 Task: Look for space in Russellville, United States from 22nd June, 2023 to 30th June, 2023 for 2 adults in price range Rs.7000 to Rs.15000. Place can be entire place with 1  bedroom having 1 bed and 1 bathroom. Property type can be house, flat, guest house, hotel. Booking option can be shelf check-in. Required host language is English.
Action: Mouse moved to (494, 104)
Screenshot: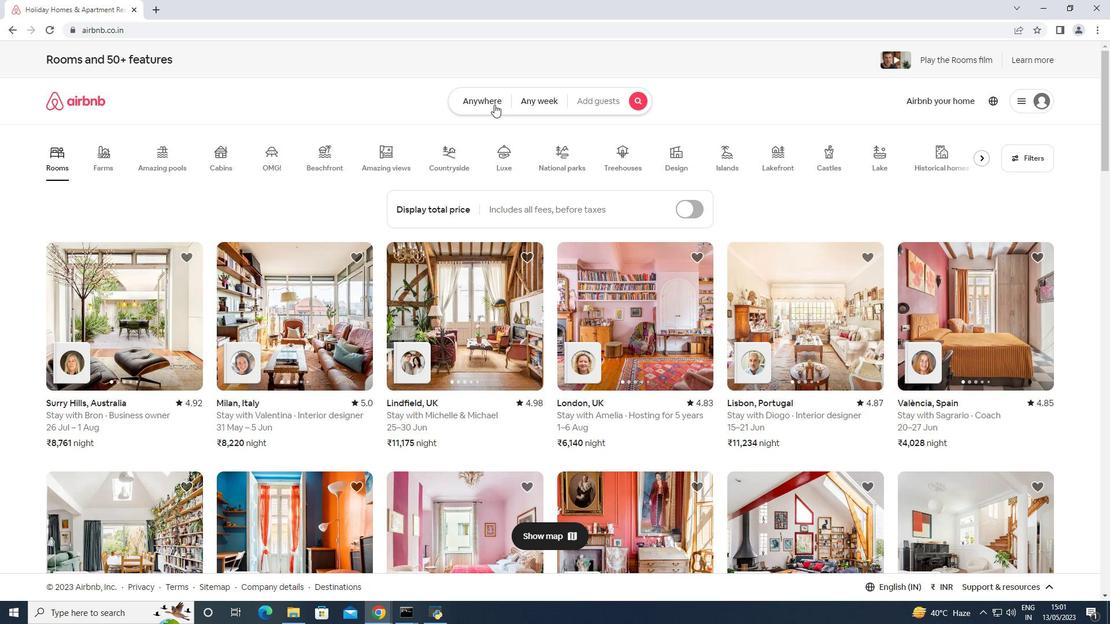 
Action: Mouse pressed left at (494, 104)
Screenshot: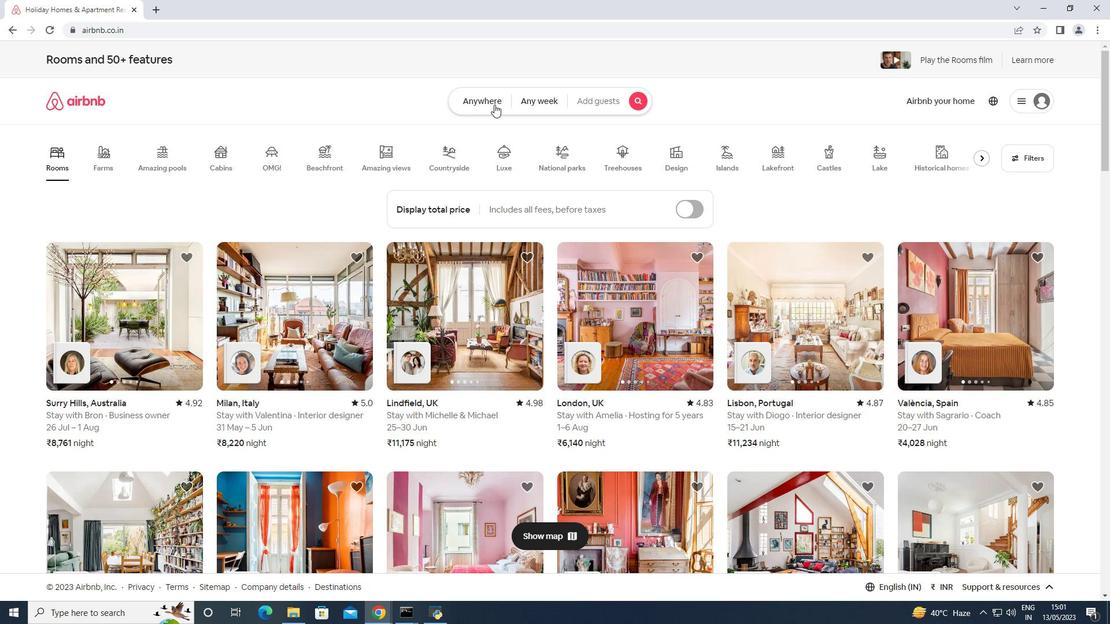 
Action: Mouse moved to (471, 141)
Screenshot: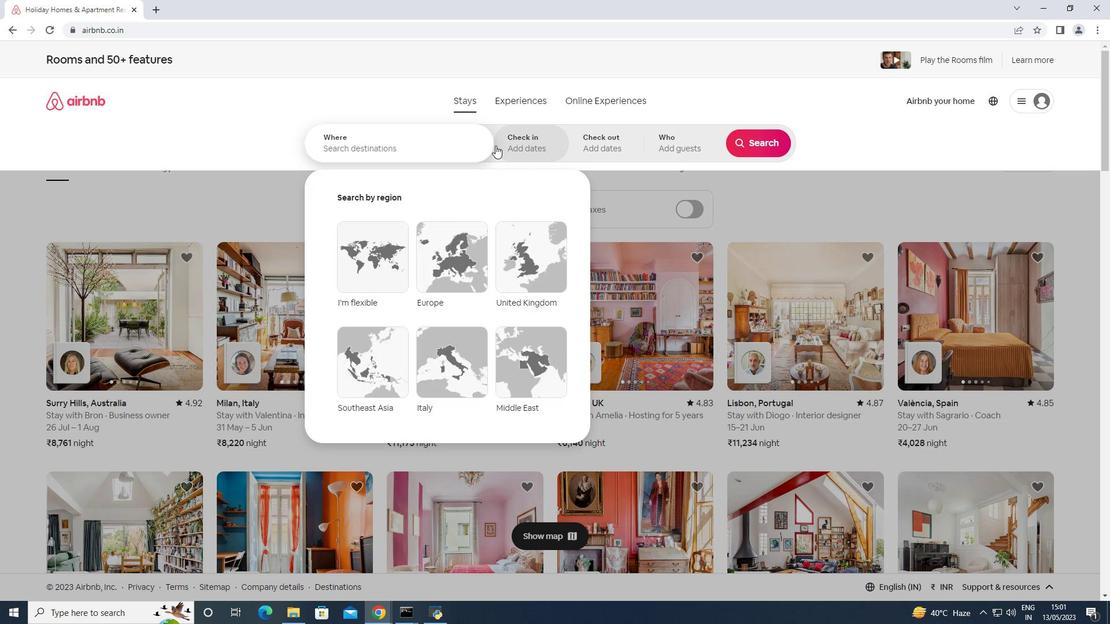 
Action: Mouse pressed left at (471, 141)
Screenshot: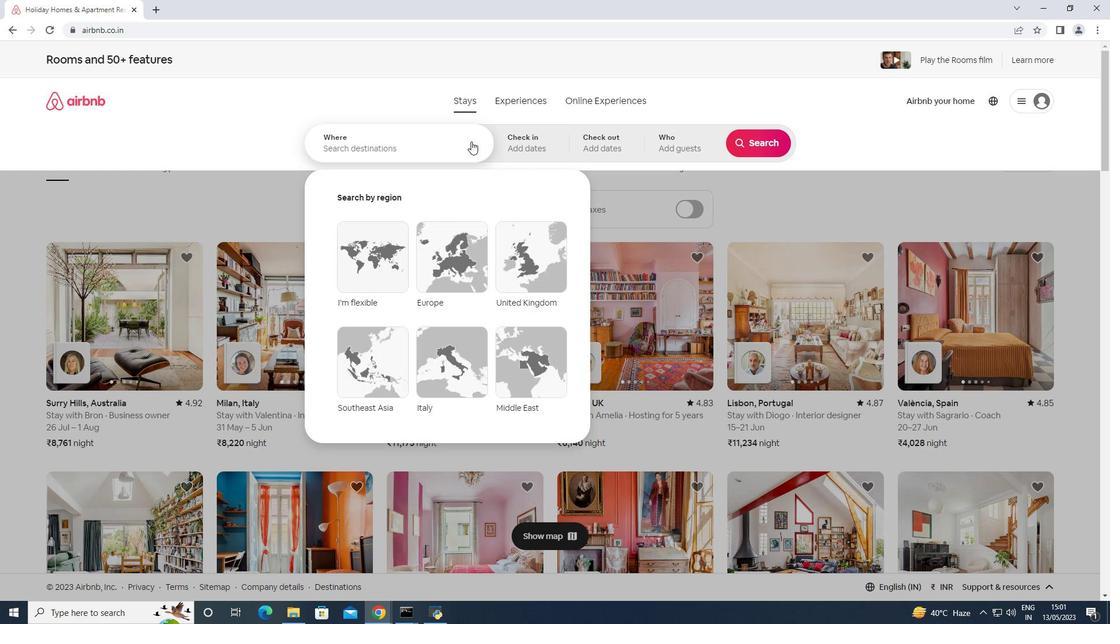 
Action: Key pressed <Key.shift><Key.shift><Key.shift><Key.shift><Key.shift><Key.shift><Key.shift><Key.shift><Key.shift><Key.shift><Key.shift><Key.shift><Key.shift><Key.shift><Key.shift><Key.shift><Key.shift><Key.shift><Key.shift><Key.shift><Key.shift><Key.shift><Key.shift><Key.shift><Key.shift>Russeellville,<Key.space><Key.shift>United<Key.space><Key.shift>States<Key.enter>
Screenshot: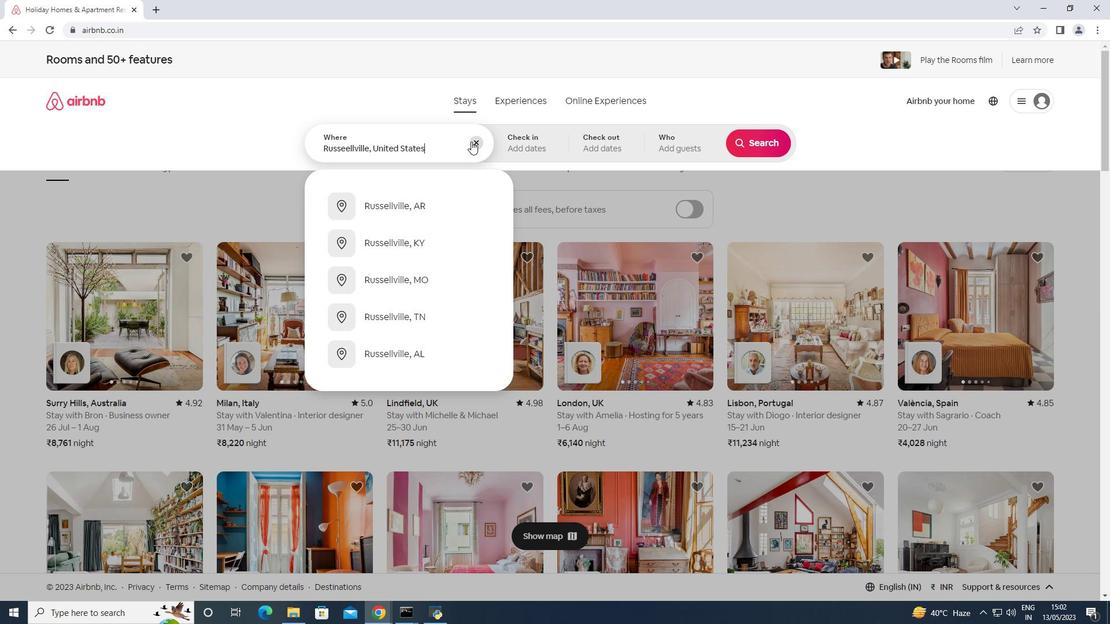 
Action: Mouse moved to (690, 373)
Screenshot: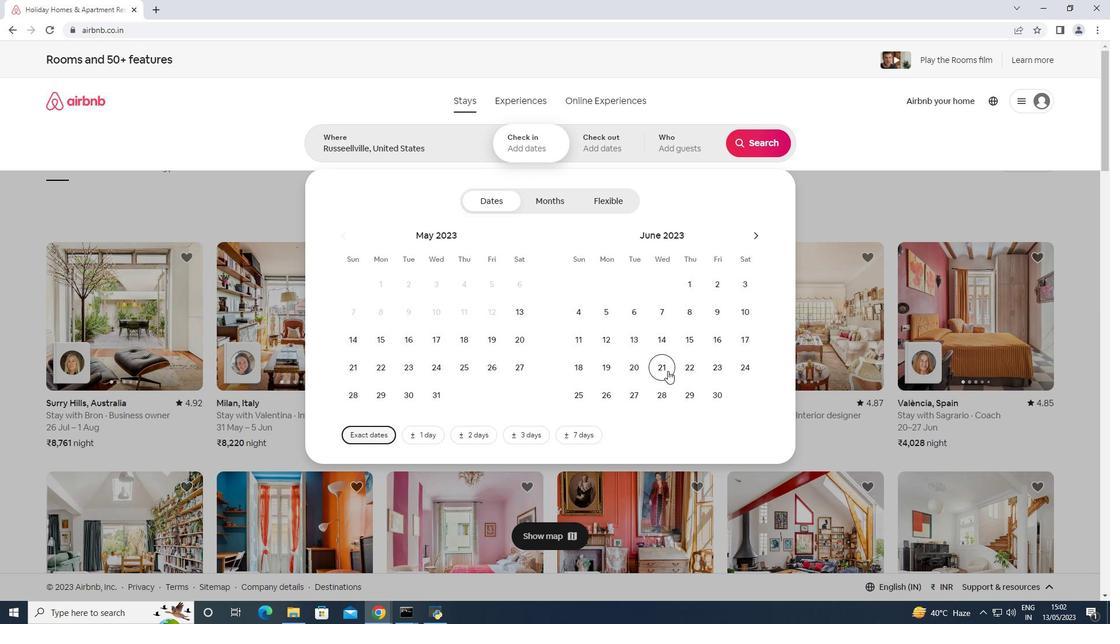 
Action: Mouse pressed left at (690, 373)
Screenshot: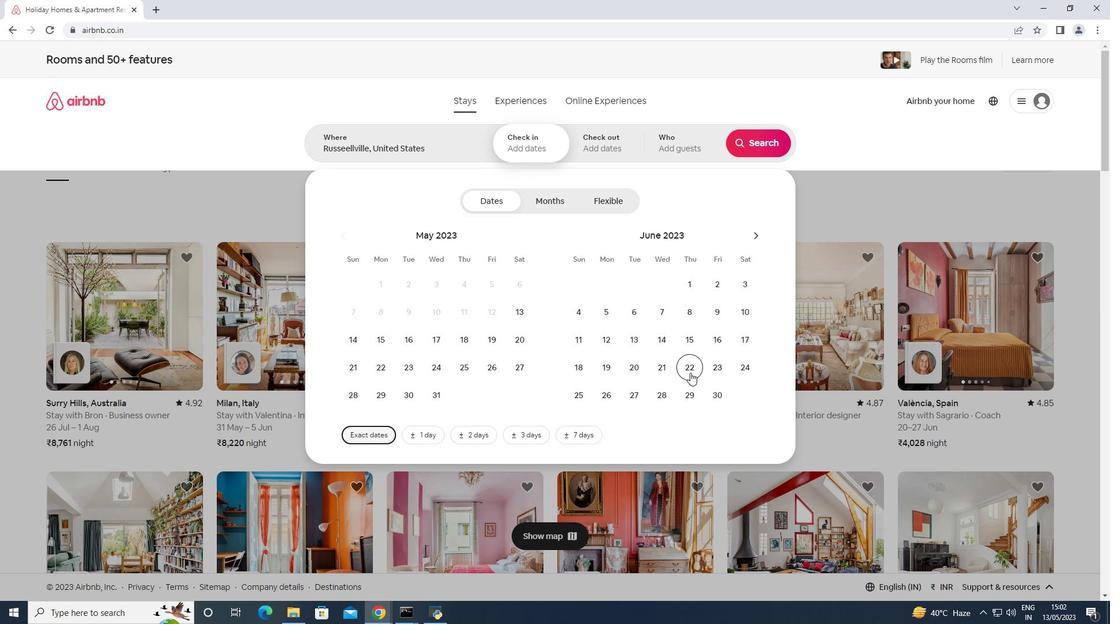 
Action: Mouse moved to (712, 390)
Screenshot: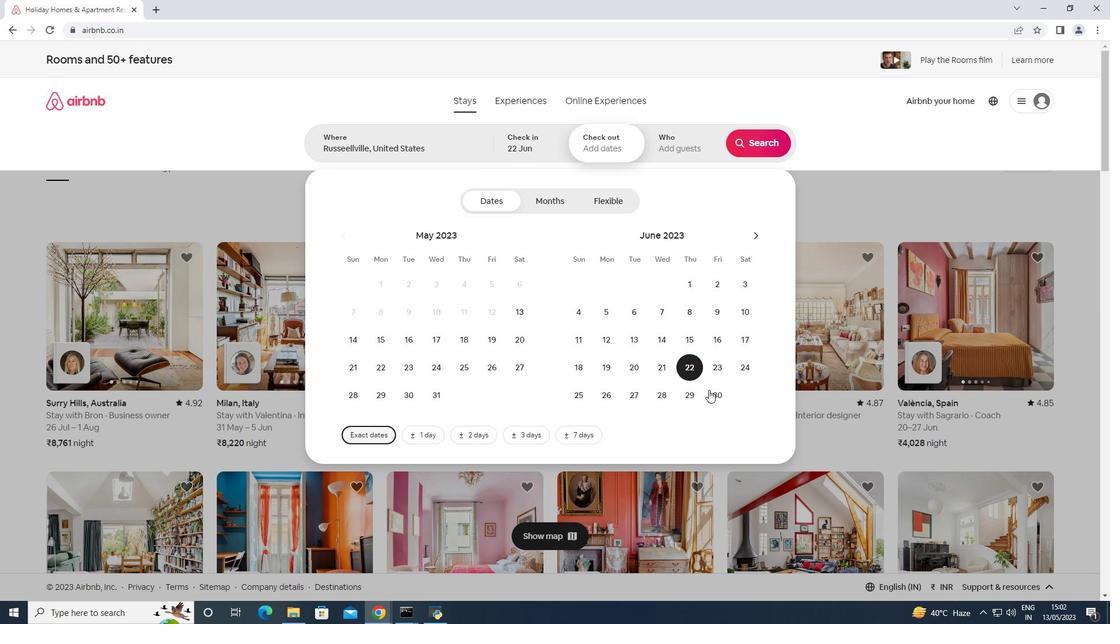 
Action: Mouse pressed left at (712, 390)
Screenshot: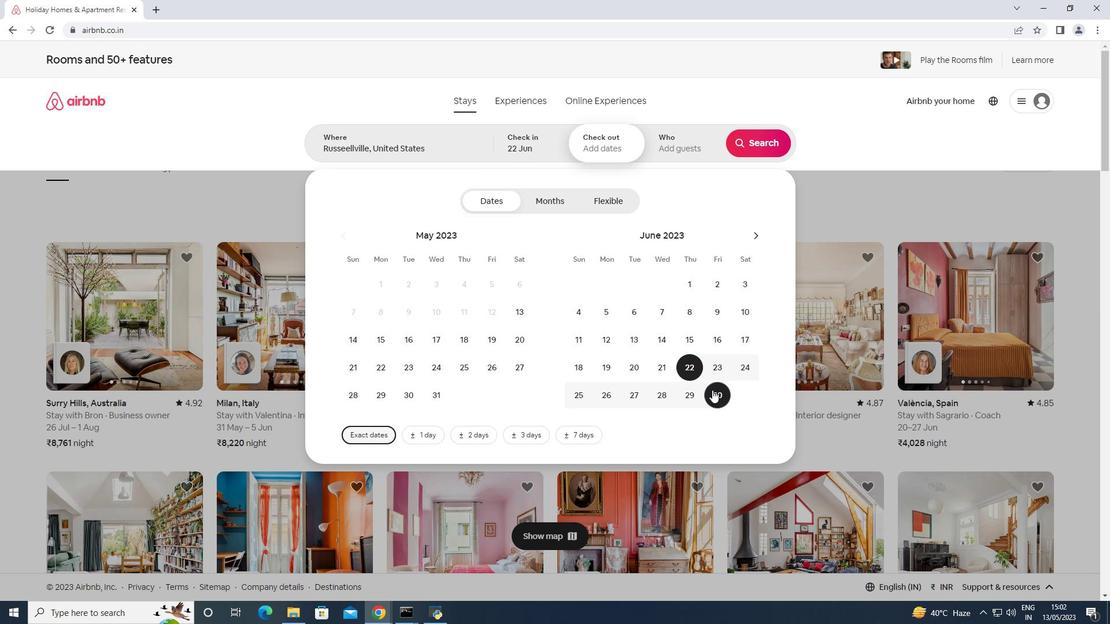 
Action: Mouse moved to (689, 148)
Screenshot: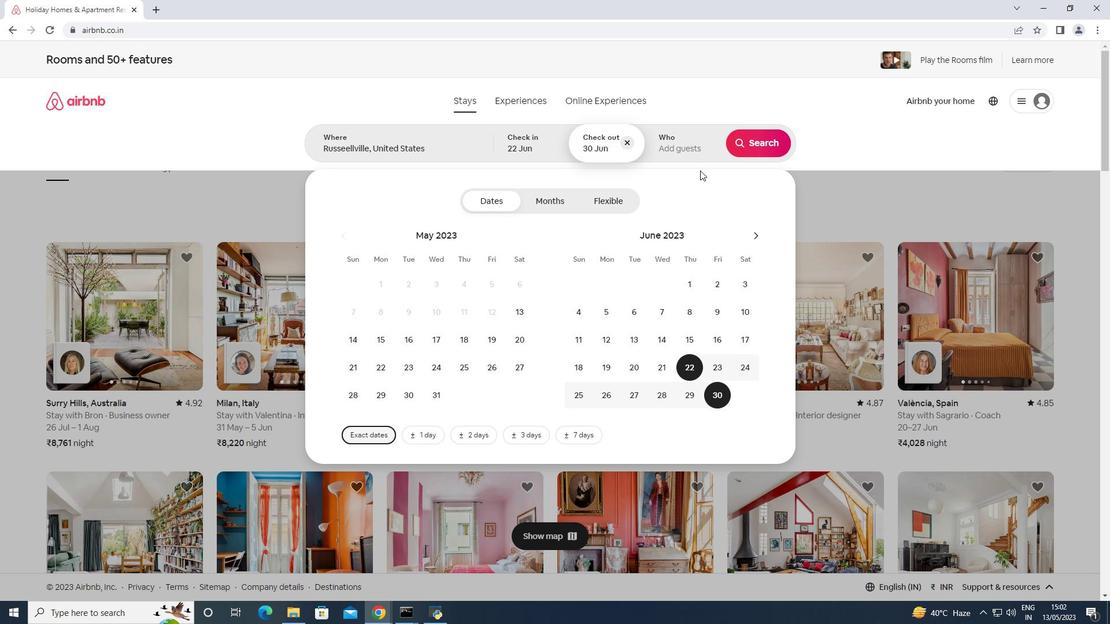 
Action: Mouse pressed left at (689, 148)
Screenshot: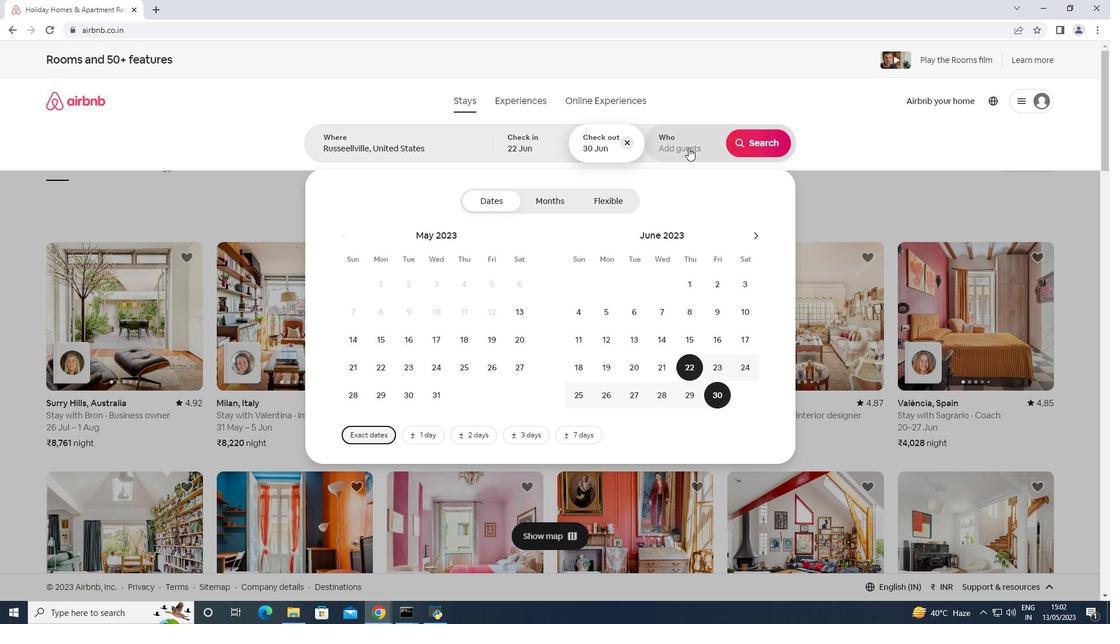 
Action: Mouse moved to (759, 211)
Screenshot: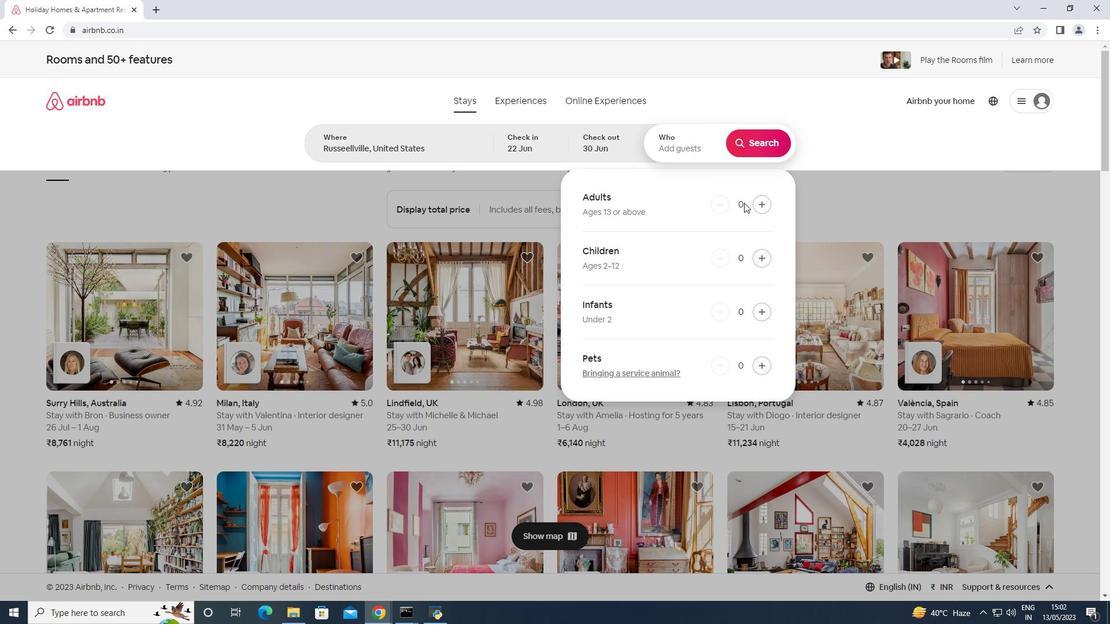 
Action: Mouse pressed left at (759, 211)
Screenshot: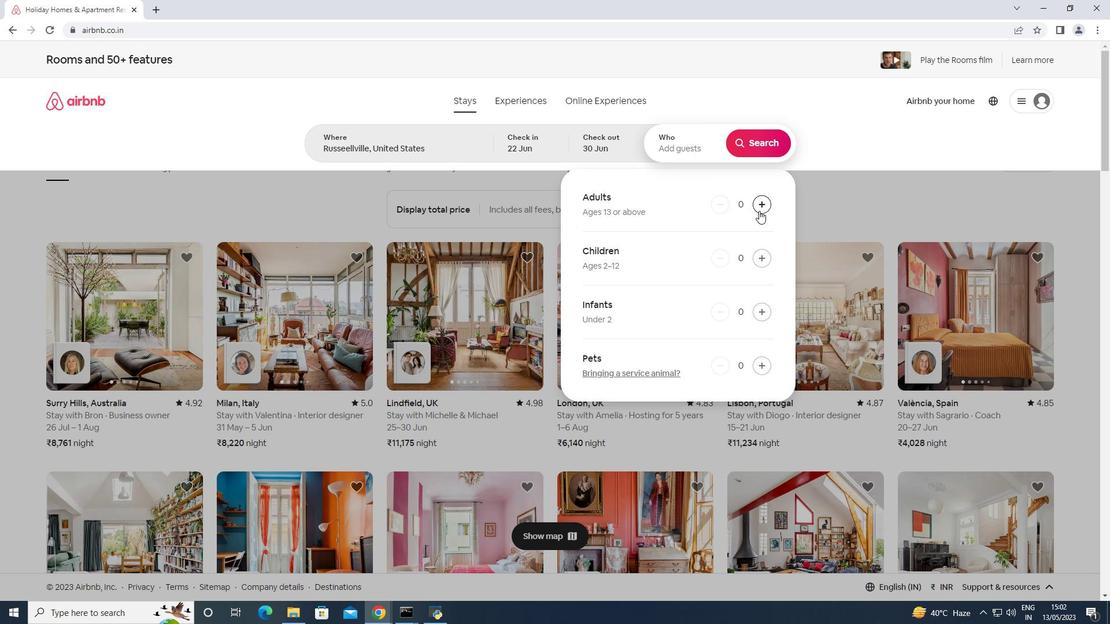 
Action: Mouse pressed left at (759, 211)
Screenshot: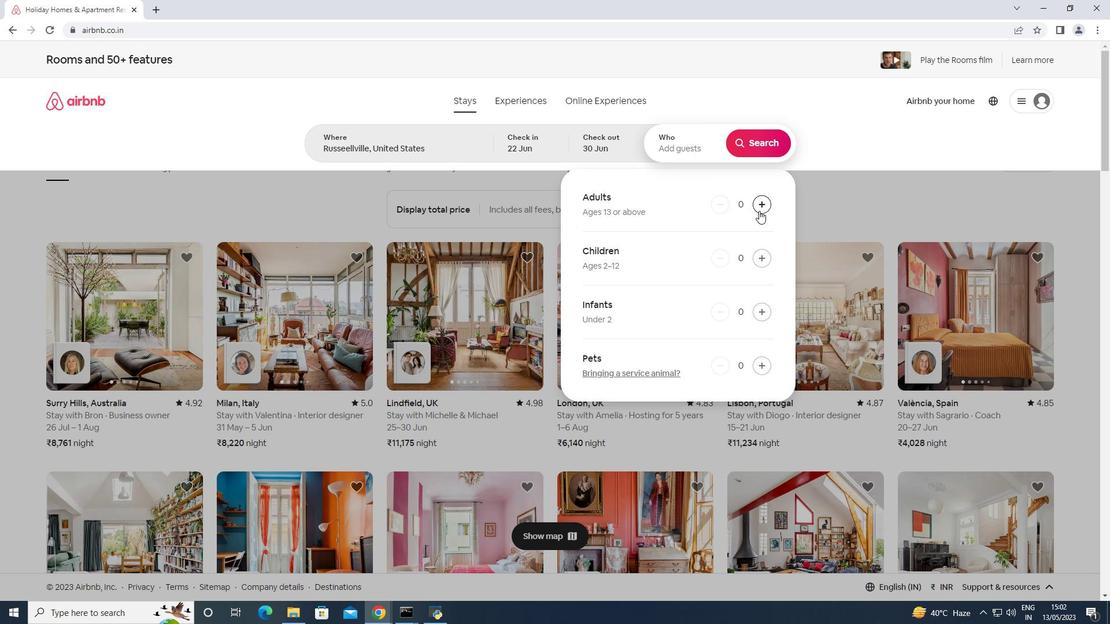
Action: Mouse moved to (768, 144)
Screenshot: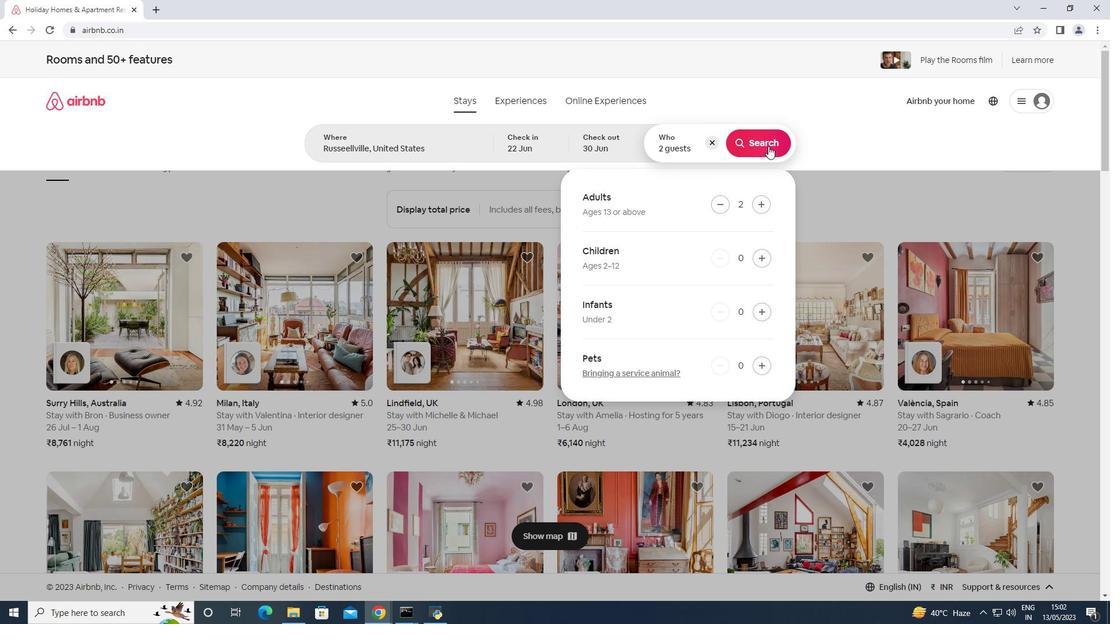 
Action: Mouse pressed left at (768, 144)
Screenshot: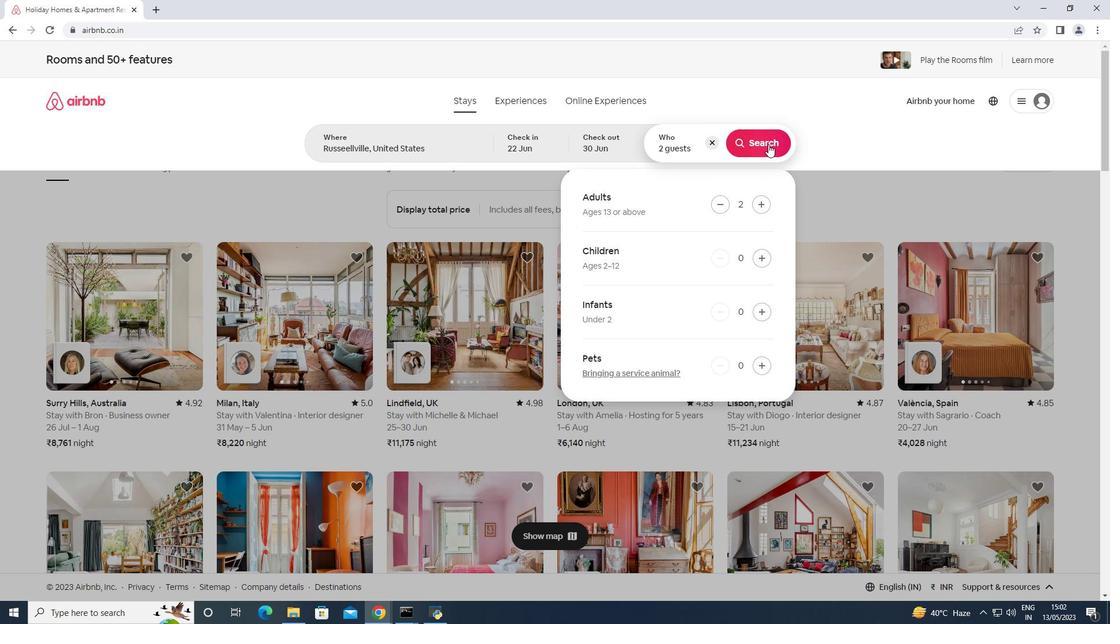 
Action: Mouse moved to (1050, 105)
Screenshot: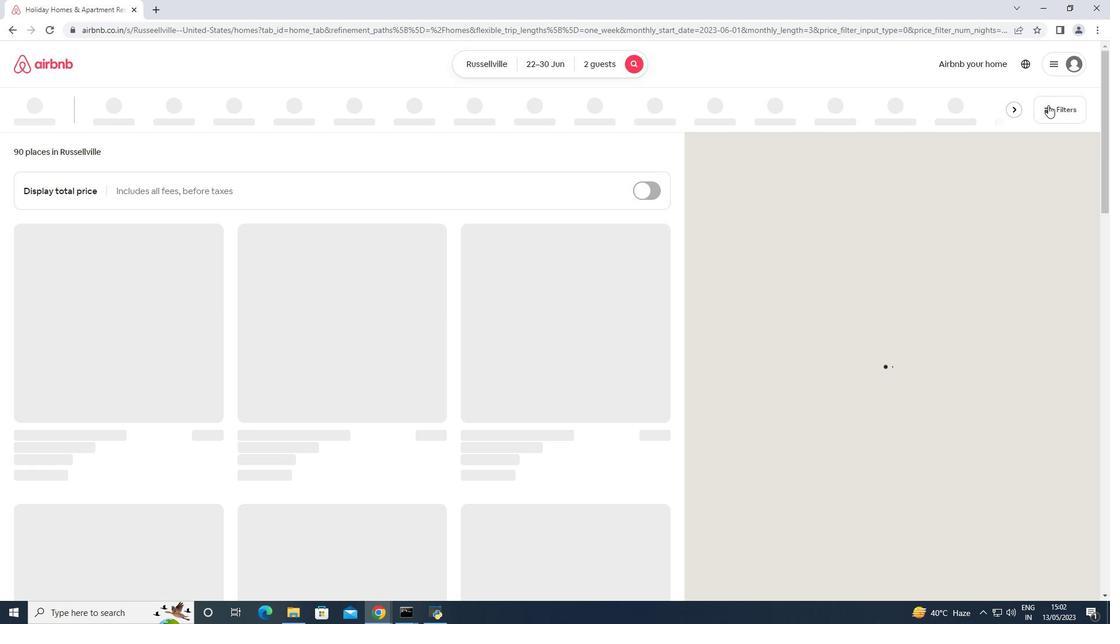 
Action: Mouse pressed left at (1050, 105)
Screenshot: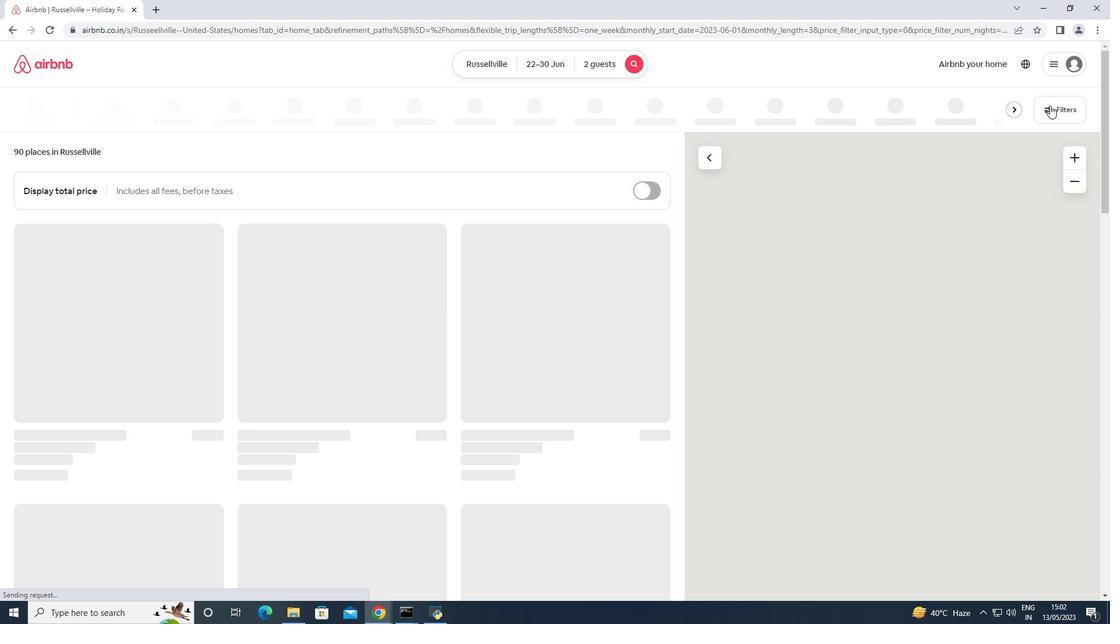 
Action: Mouse moved to (492, 381)
Screenshot: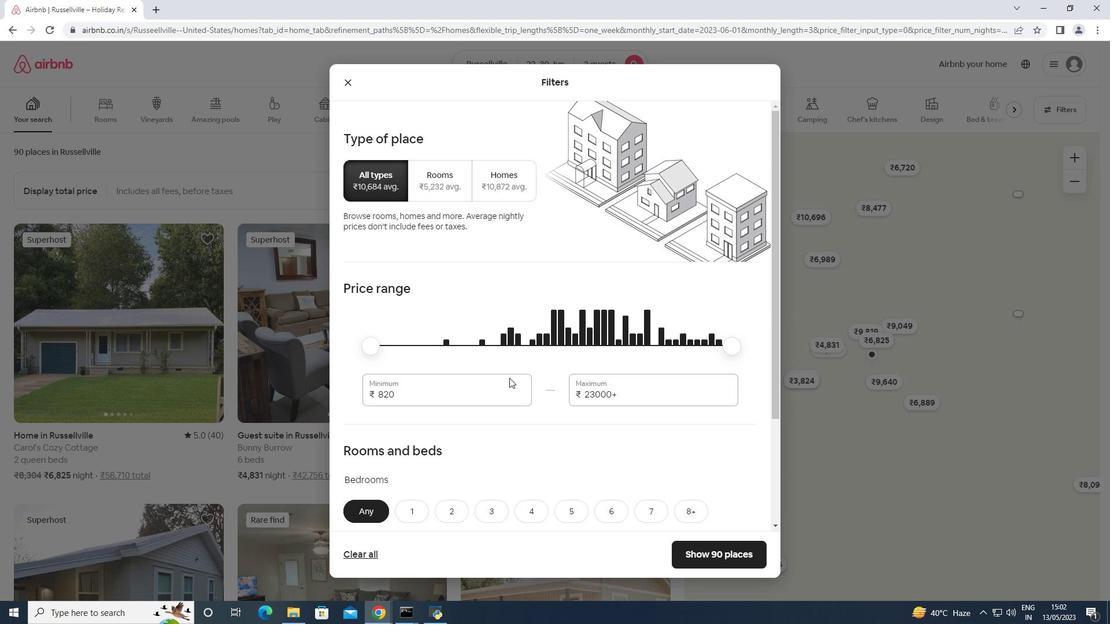 
Action: Mouse pressed left at (492, 381)
Screenshot: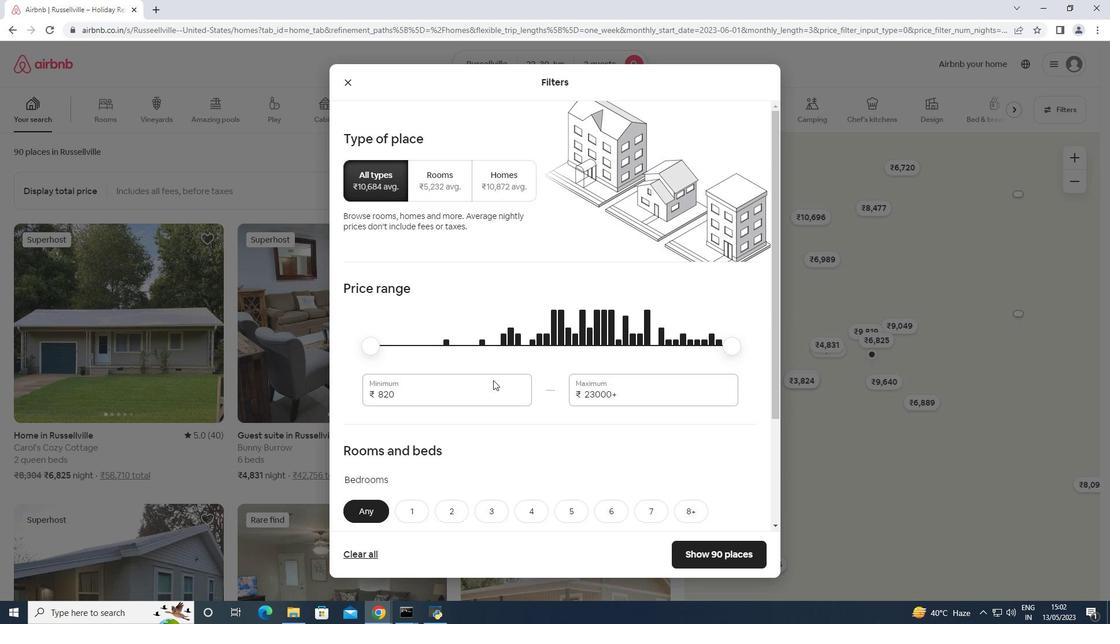
Action: Mouse moved to (491, 382)
Screenshot: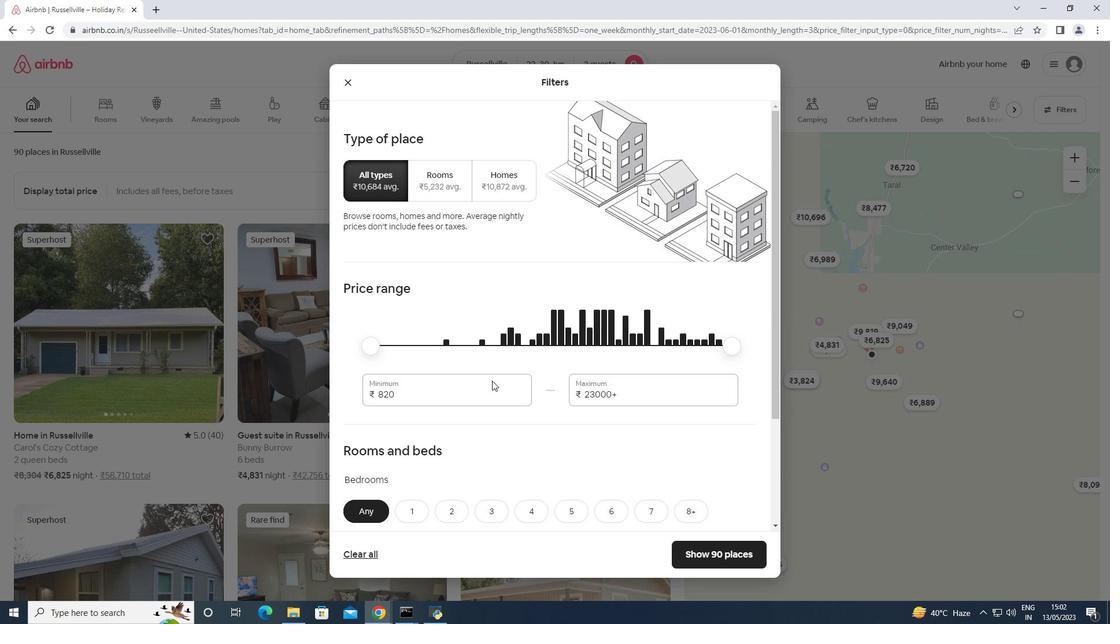 
Action: Mouse pressed left at (491, 382)
Screenshot: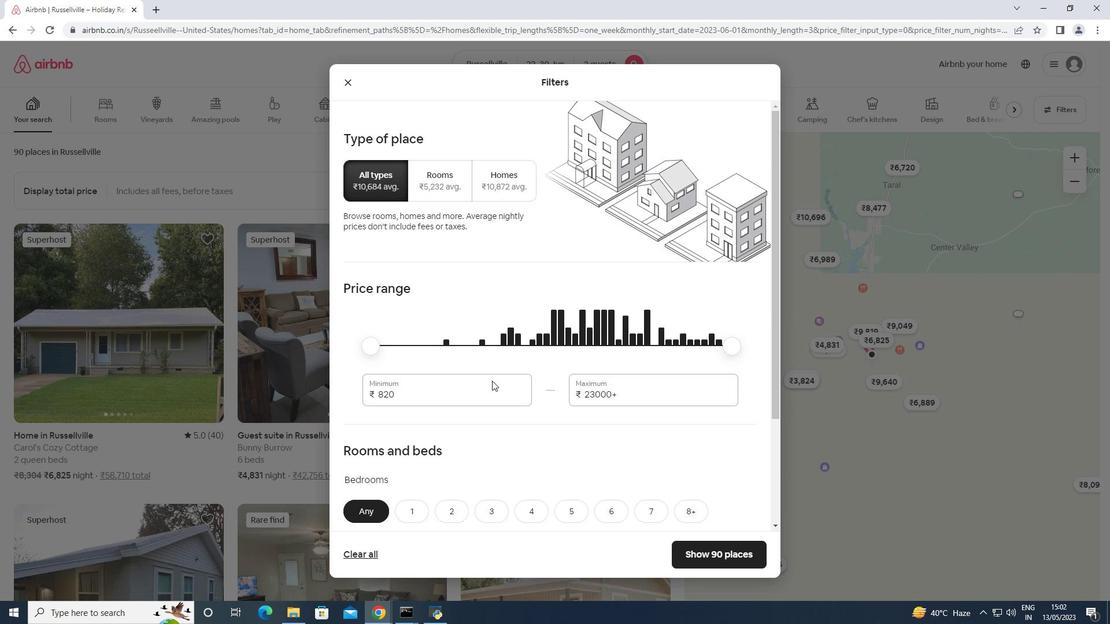 
Action: Mouse moved to (491, 382)
Screenshot: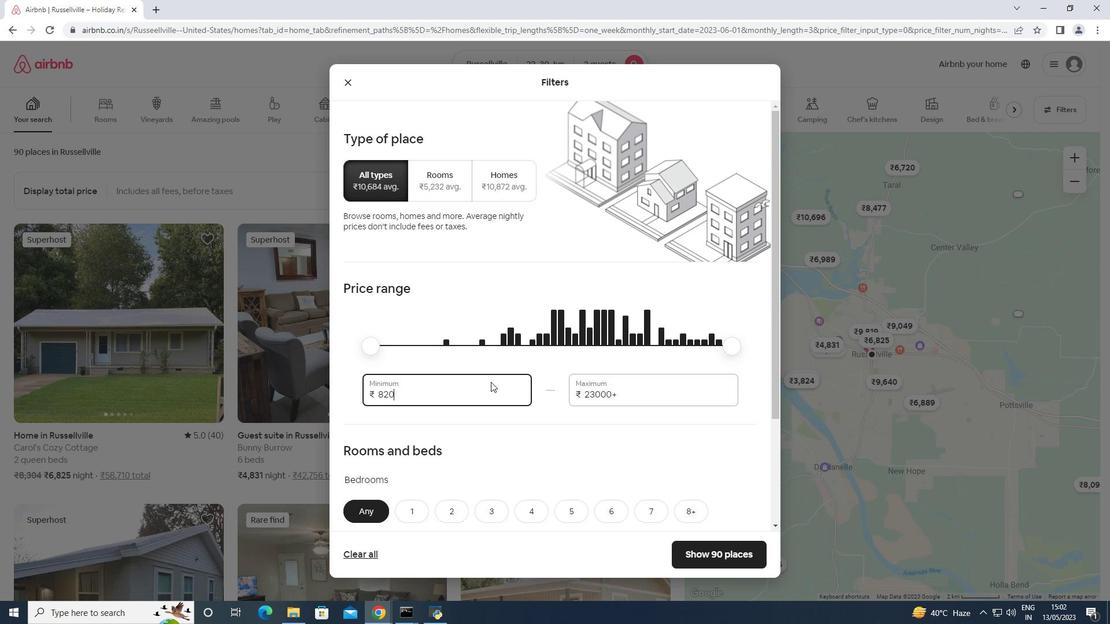 
Action: Key pressed <Key.backspace><Key.backspace><Key.backspace>7000<Key.tab>150000<Key.backspace>
Screenshot: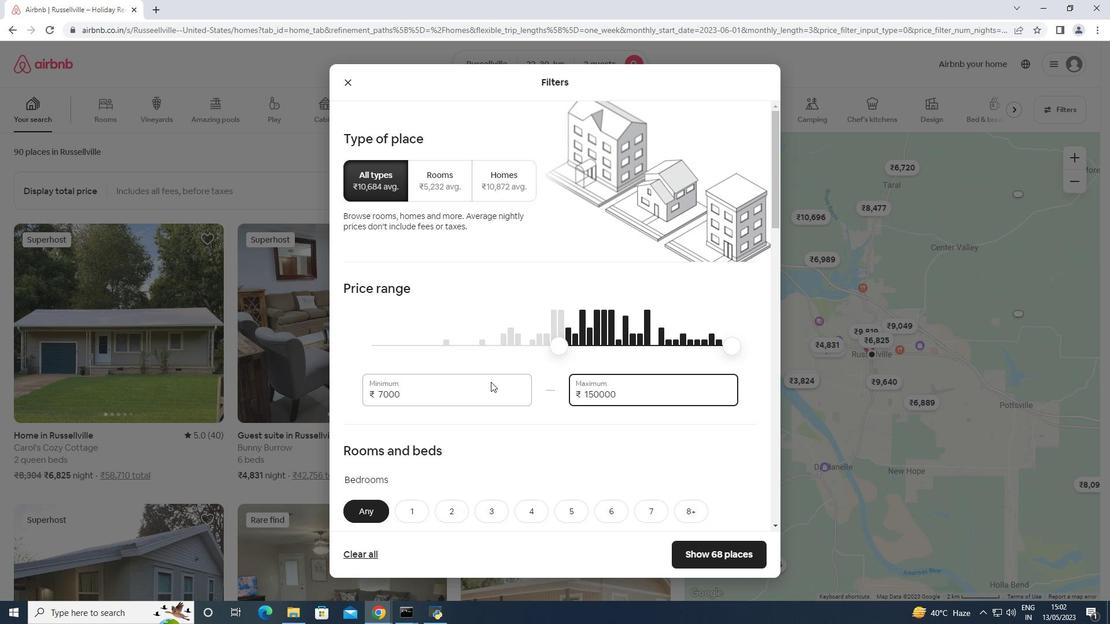 
Action: Mouse scrolled (491, 381) with delta (0, 0)
Screenshot: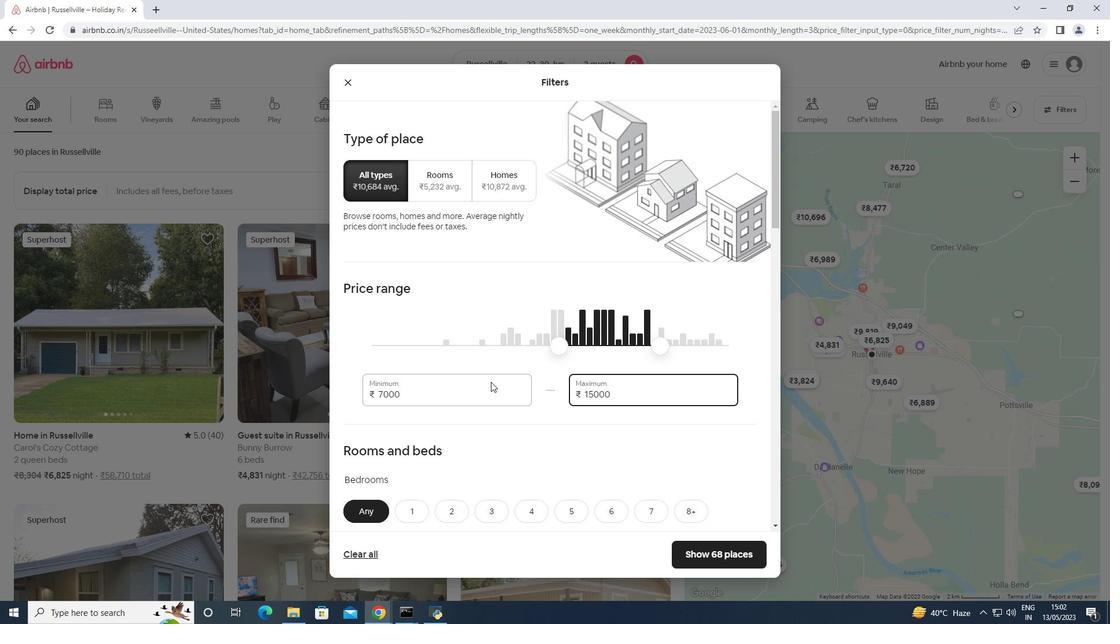 
Action: Mouse scrolled (491, 381) with delta (0, 0)
Screenshot: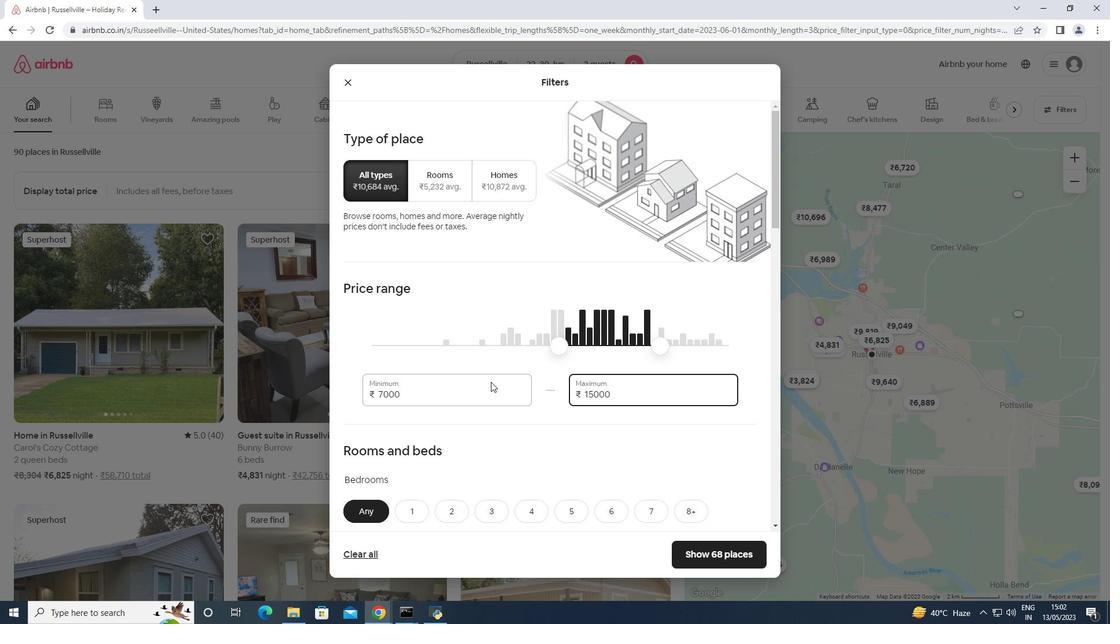 
Action: Mouse scrolled (491, 381) with delta (0, 0)
Screenshot: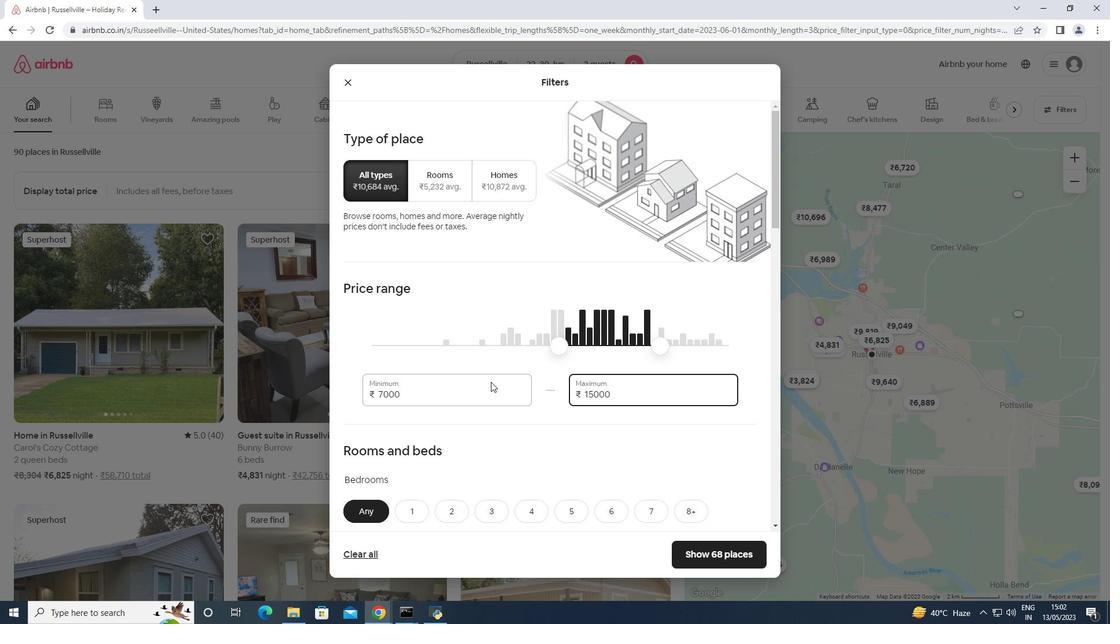 
Action: Mouse moved to (414, 337)
Screenshot: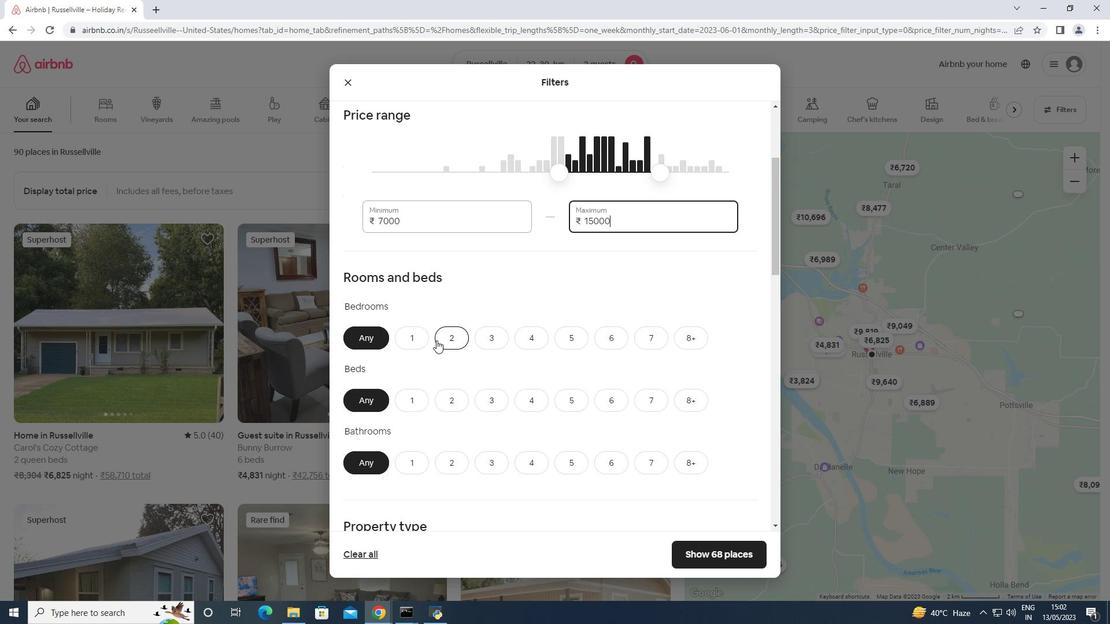 
Action: Mouse pressed left at (414, 337)
Screenshot: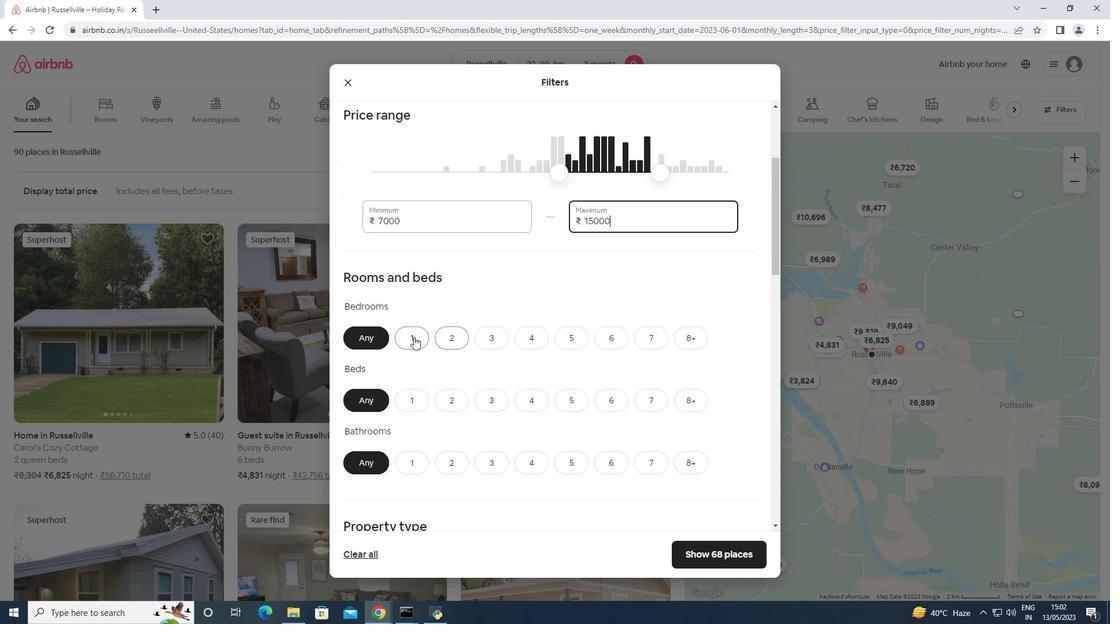 
Action: Mouse moved to (409, 406)
Screenshot: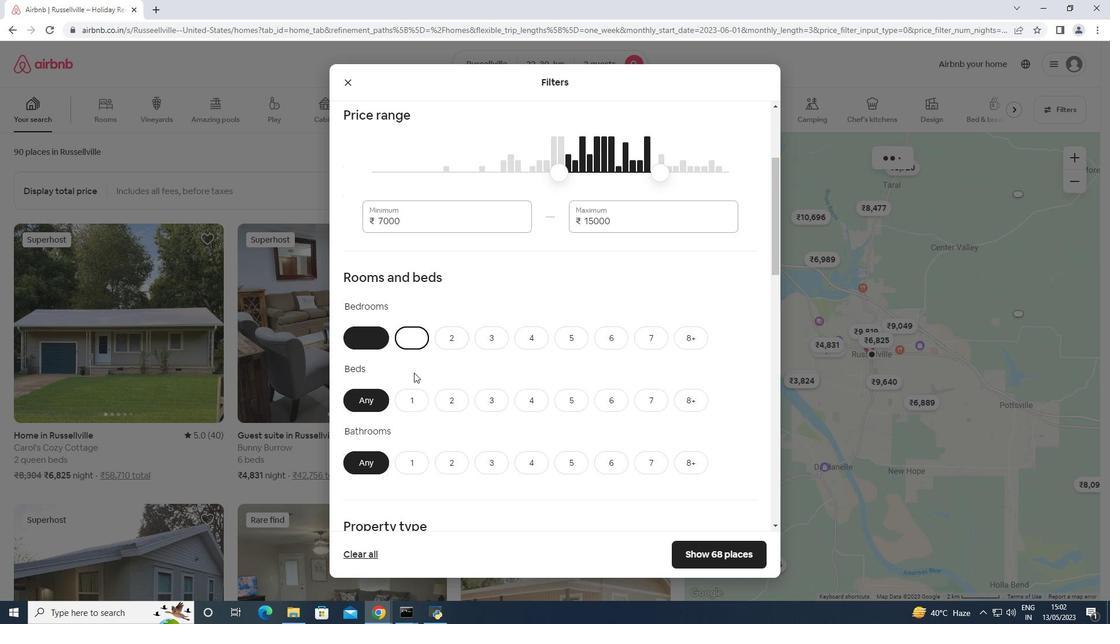 
Action: Mouse pressed left at (409, 406)
Screenshot: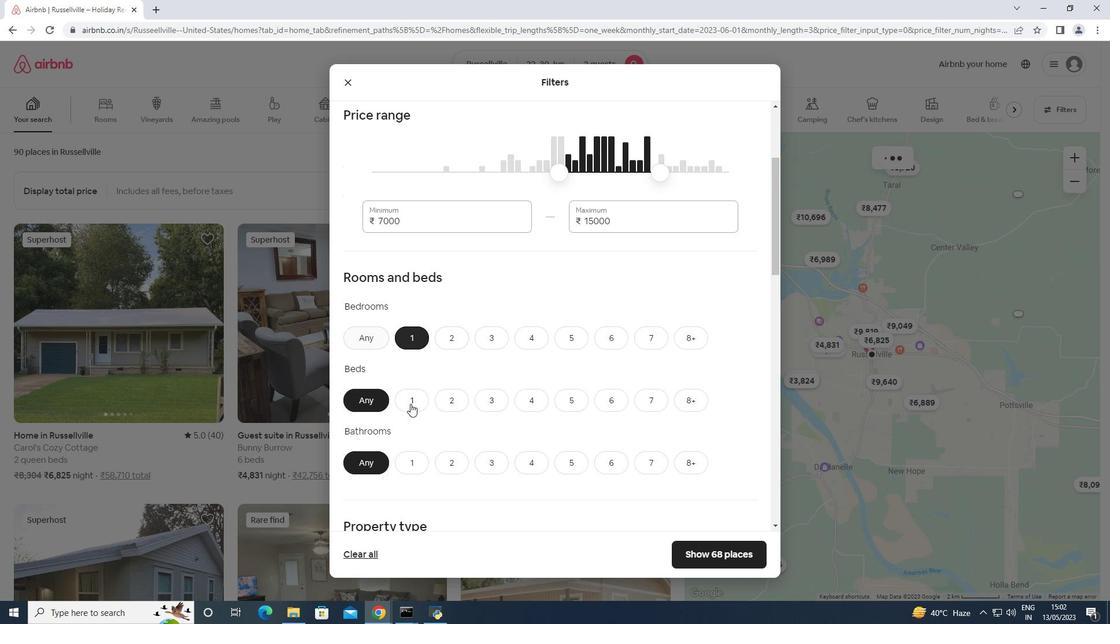 
Action: Mouse moved to (413, 465)
Screenshot: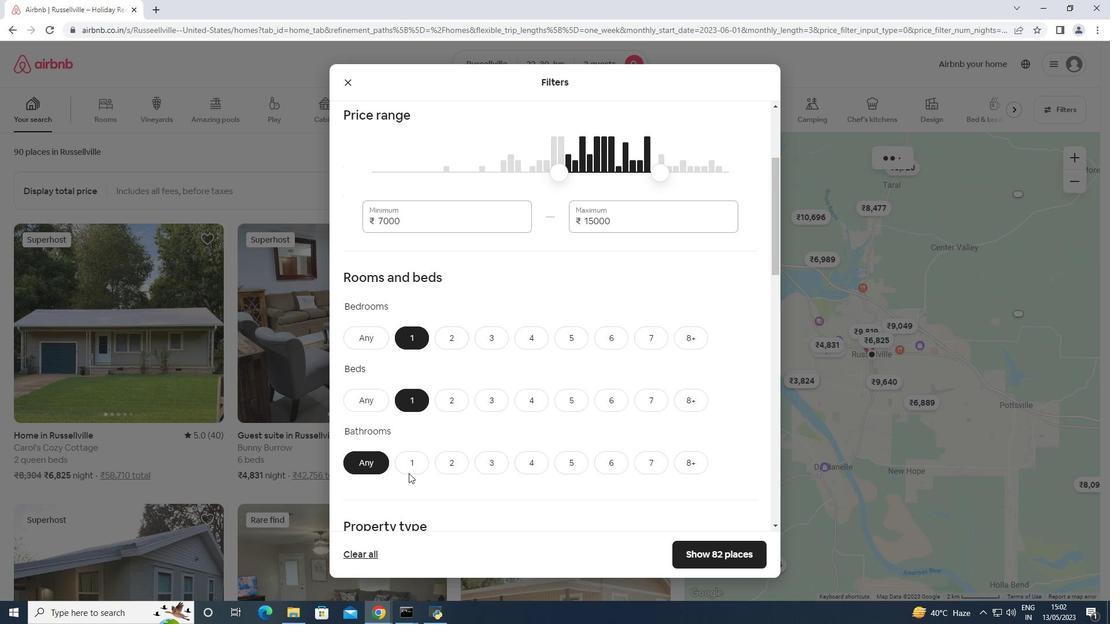 
Action: Mouse pressed left at (413, 465)
Screenshot: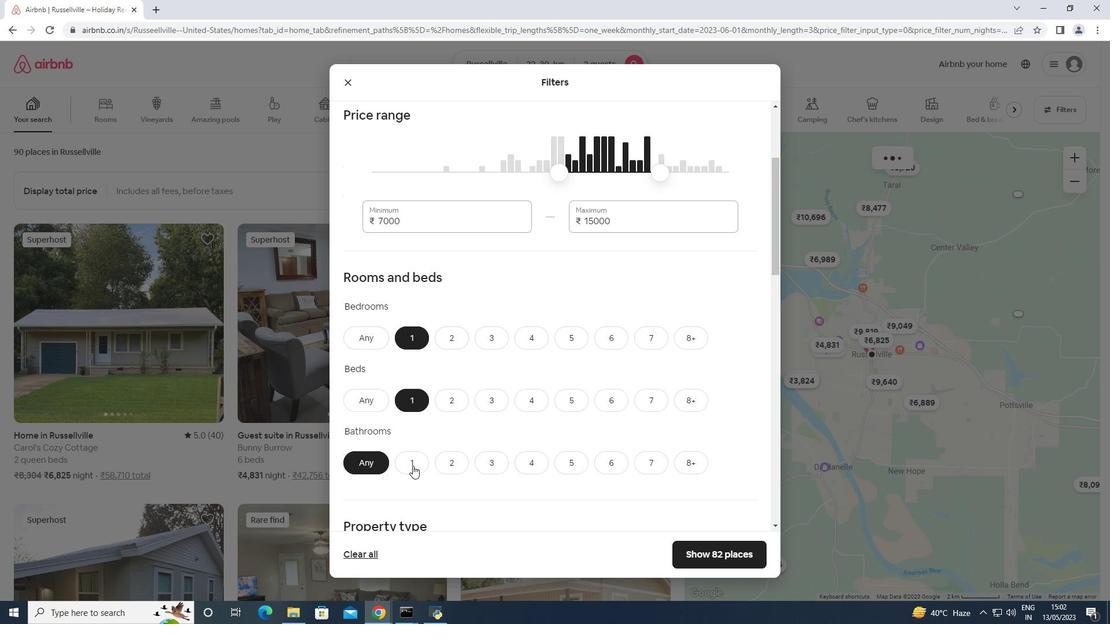 
Action: Mouse moved to (416, 455)
Screenshot: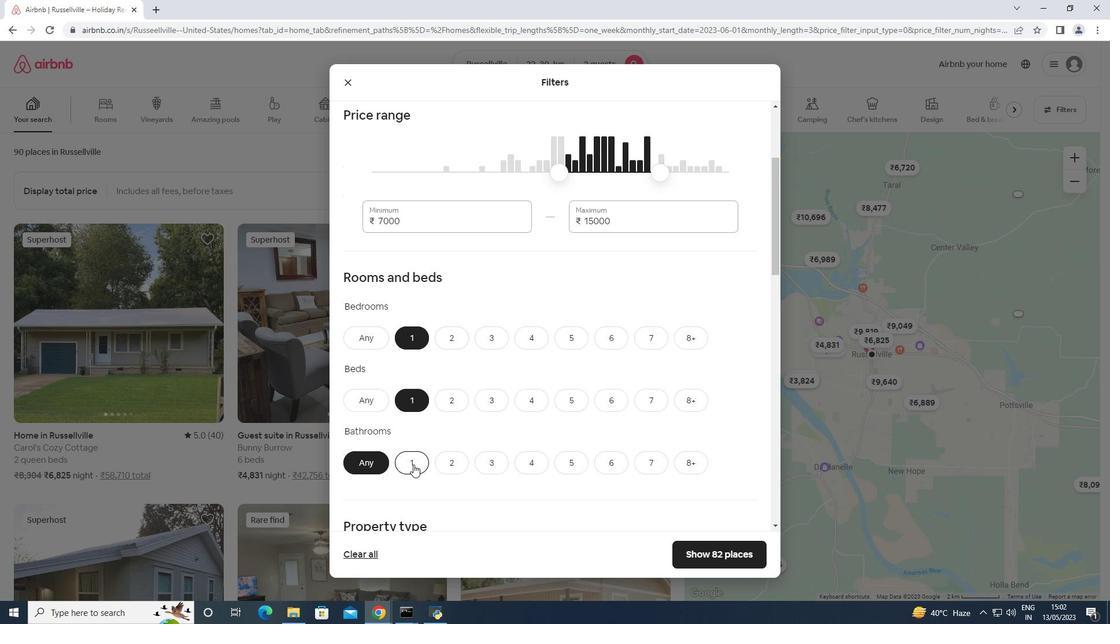
Action: Mouse scrolled (416, 454) with delta (0, 0)
Screenshot: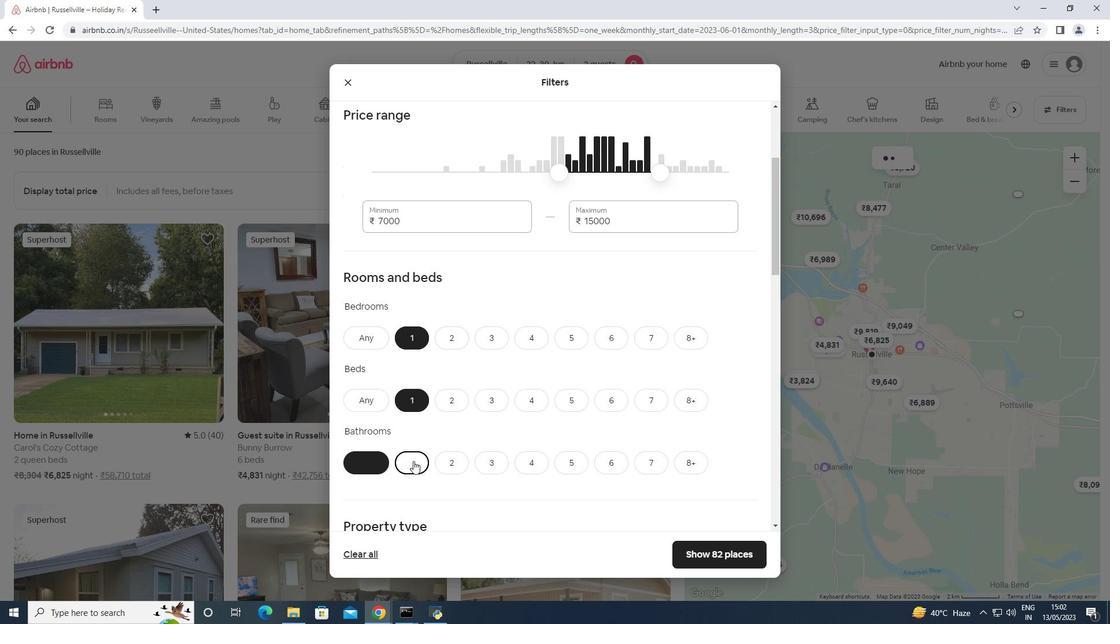 
Action: Mouse scrolled (416, 454) with delta (0, 0)
Screenshot: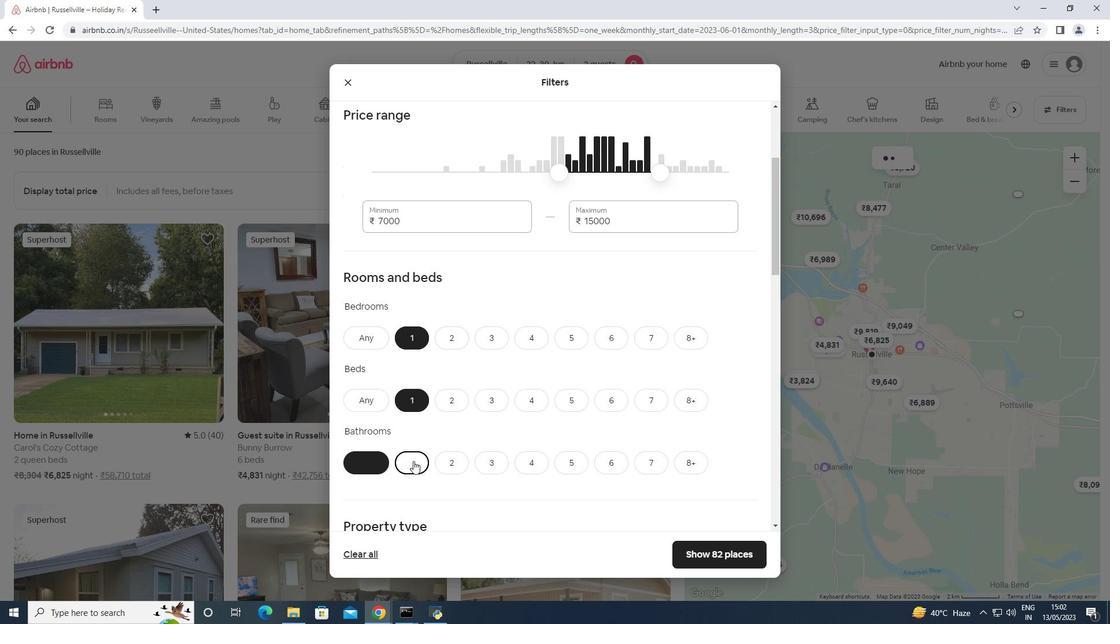 
Action: Mouse scrolled (416, 454) with delta (0, 0)
Screenshot: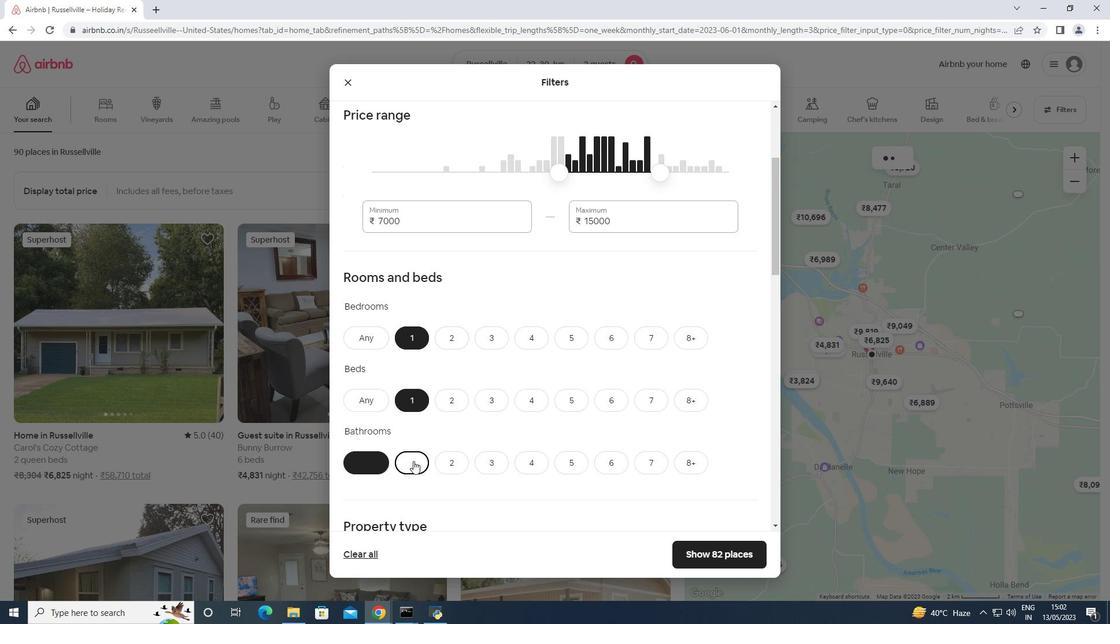 
Action: Mouse scrolled (416, 454) with delta (0, 0)
Screenshot: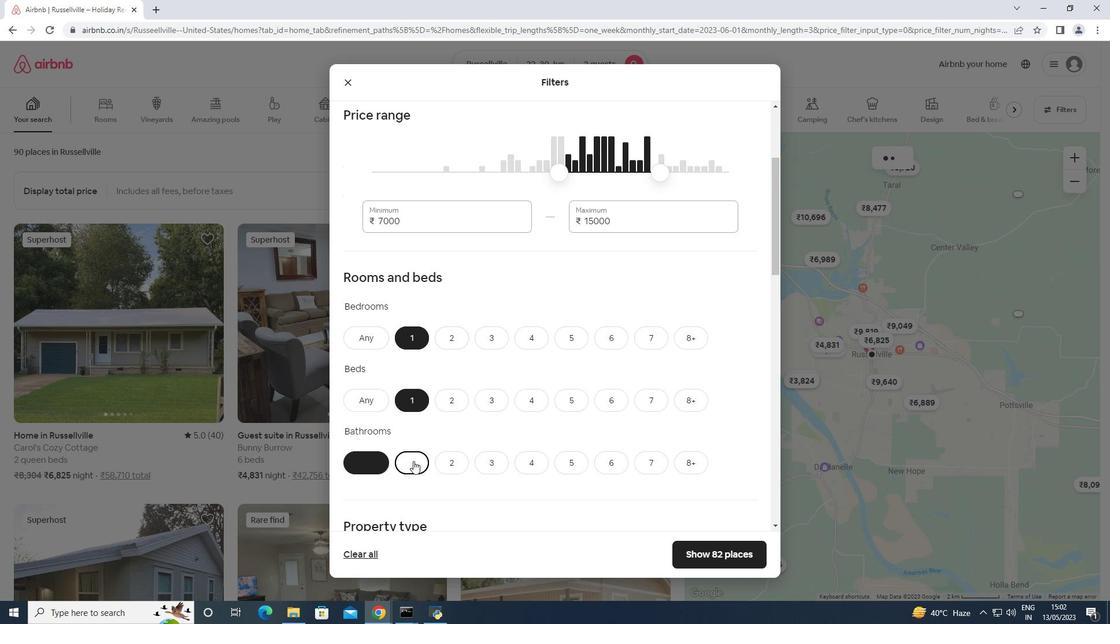 
Action: Mouse scrolled (416, 454) with delta (0, 0)
Screenshot: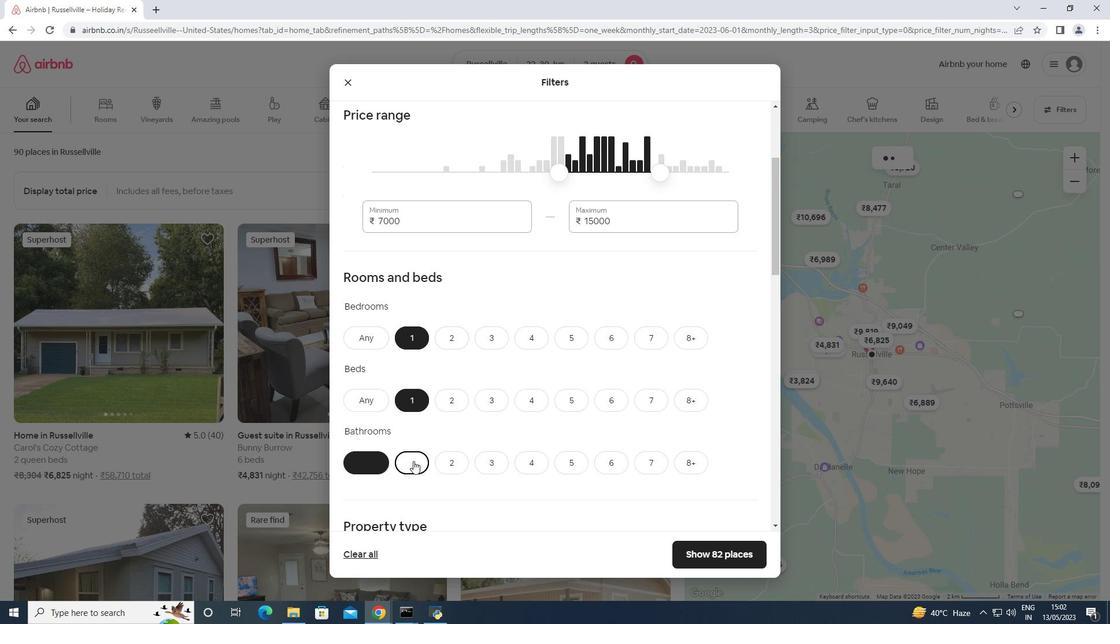 
Action: Mouse moved to (396, 319)
Screenshot: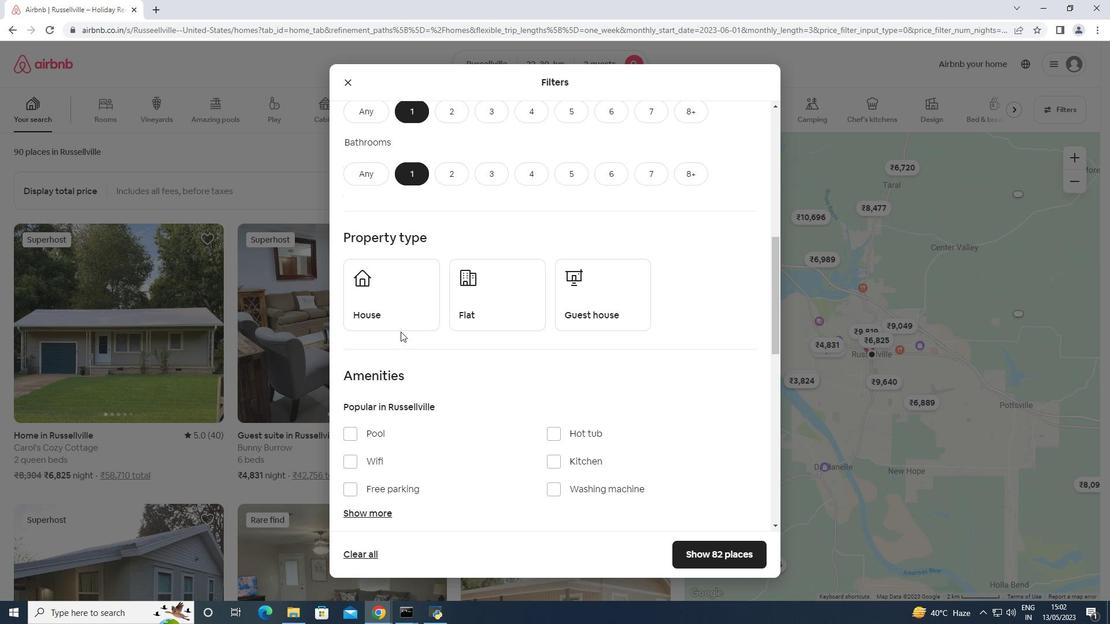 
Action: Mouse pressed left at (396, 319)
Screenshot: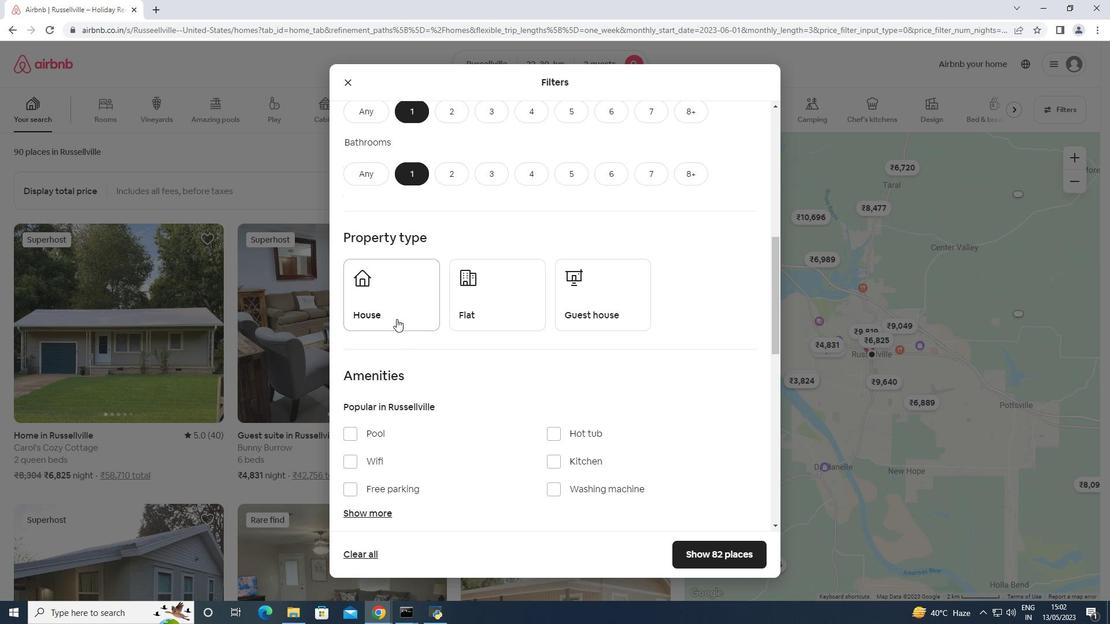 
Action: Mouse moved to (454, 317)
Screenshot: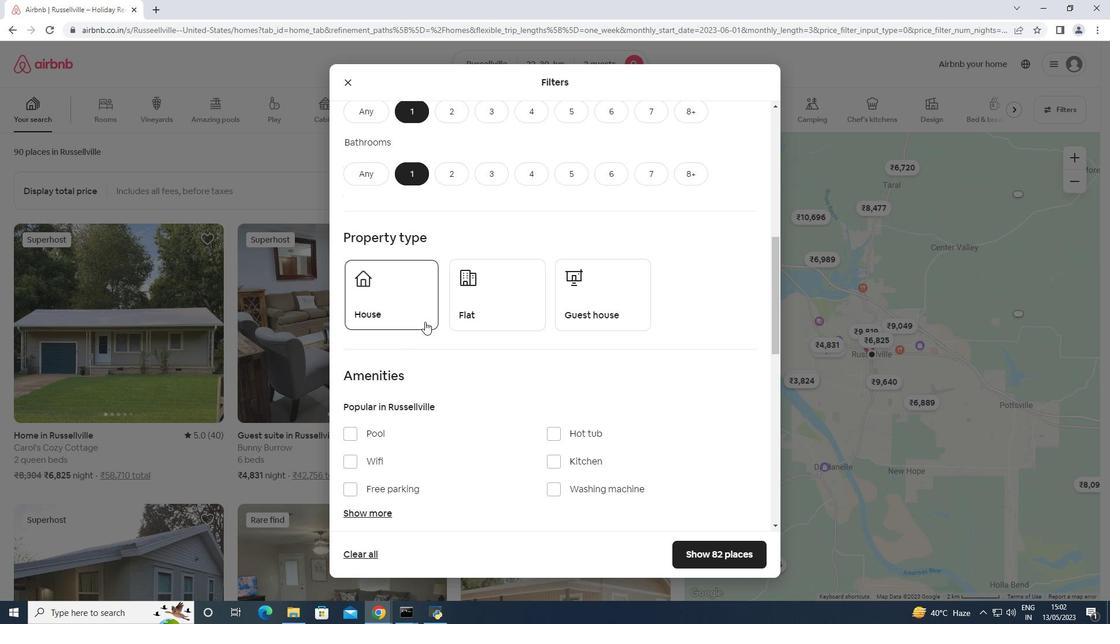 
Action: Mouse pressed left at (454, 317)
Screenshot: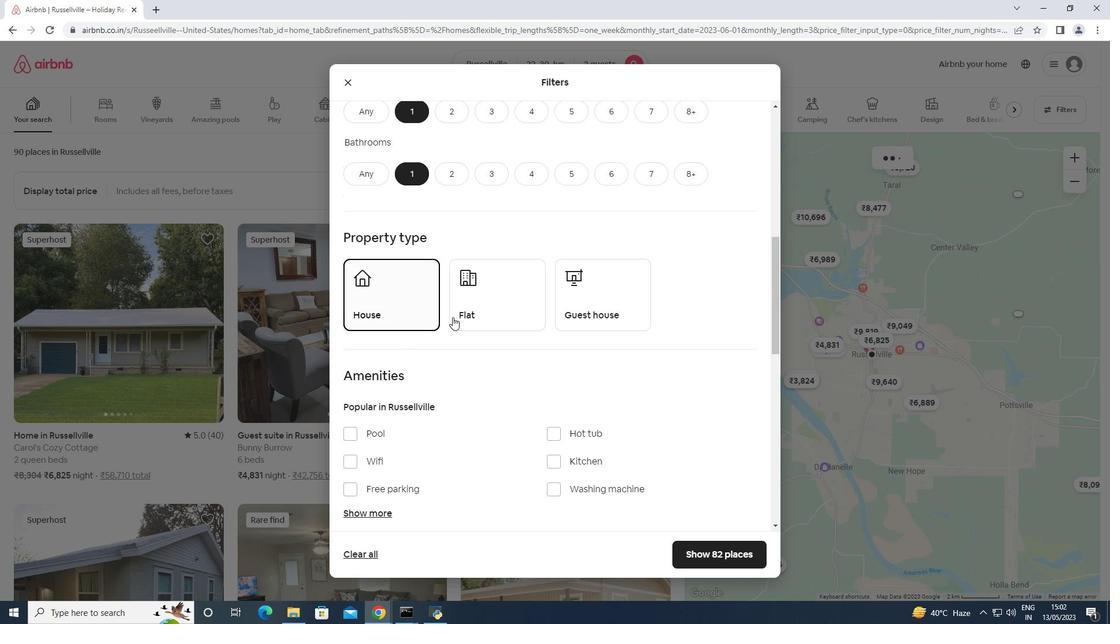 
Action: Mouse scrolled (454, 316) with delta (0, 0)
Screenshot: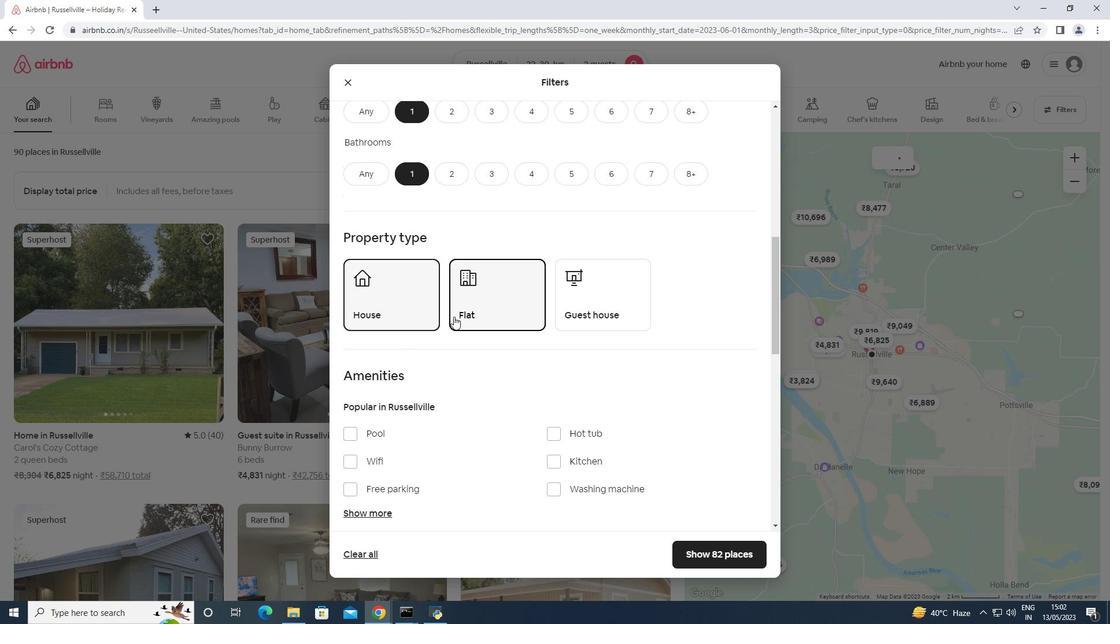 
Action: Mouse scrolled (454, 316) with delta (0, 0)
Screenshot: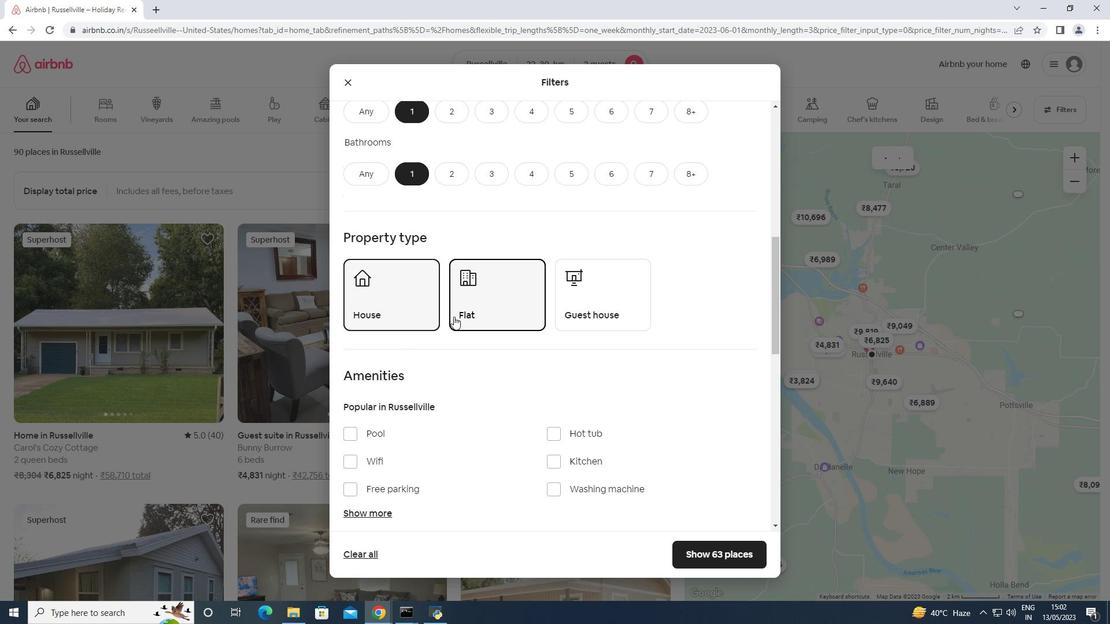 
Action: Mouse scrolled (454, 316) with delta (0, 0)
Screenshot: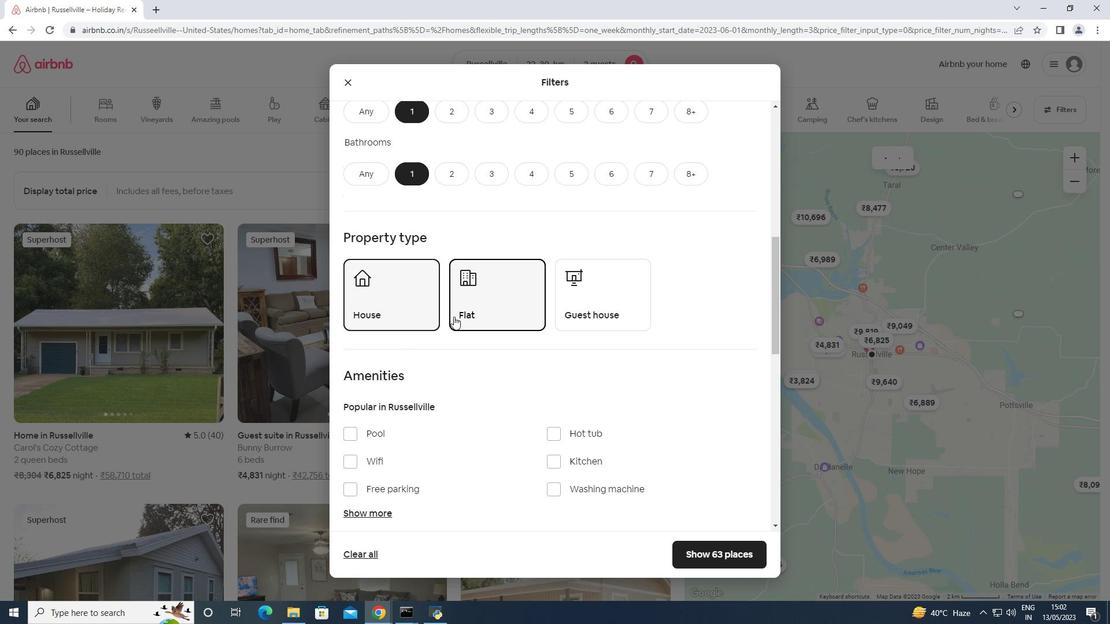 
Action: Mouse scrolled (454, 316) with delta (0, 0)
Screenshot: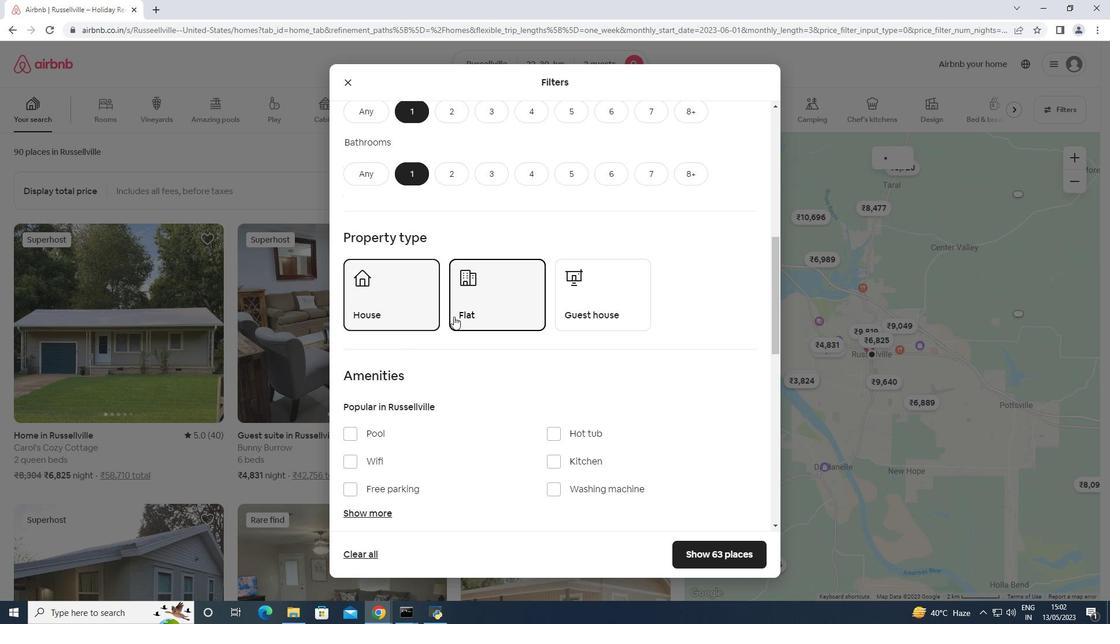 
Action: Mouse moved to (391, 283)
Screenshot: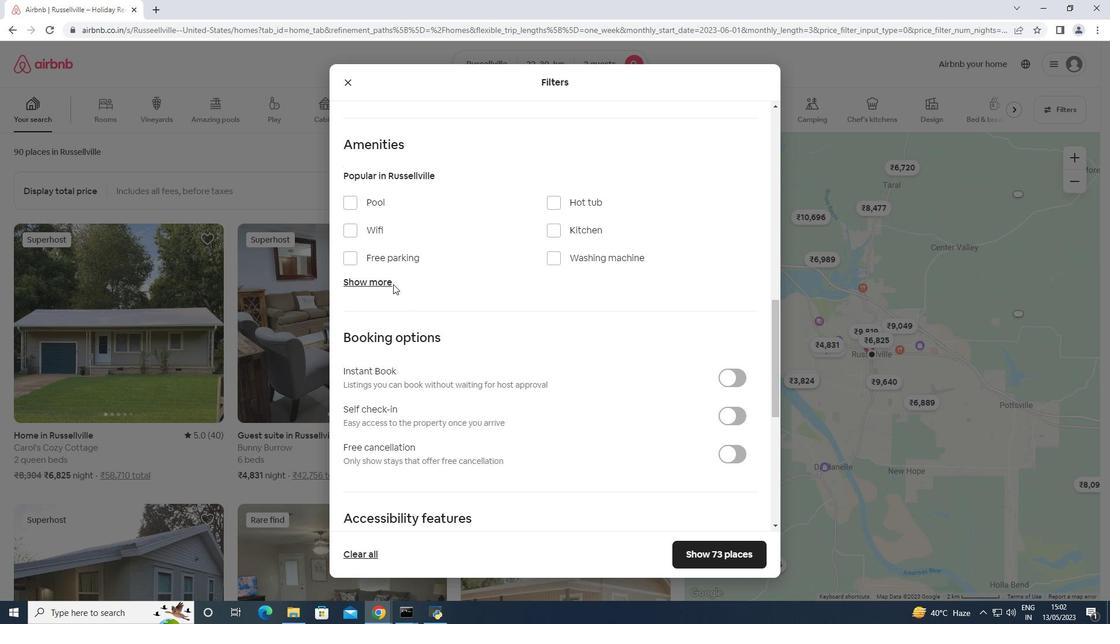 
Action: Mouse pressed left at (391, 283)
Screenshot: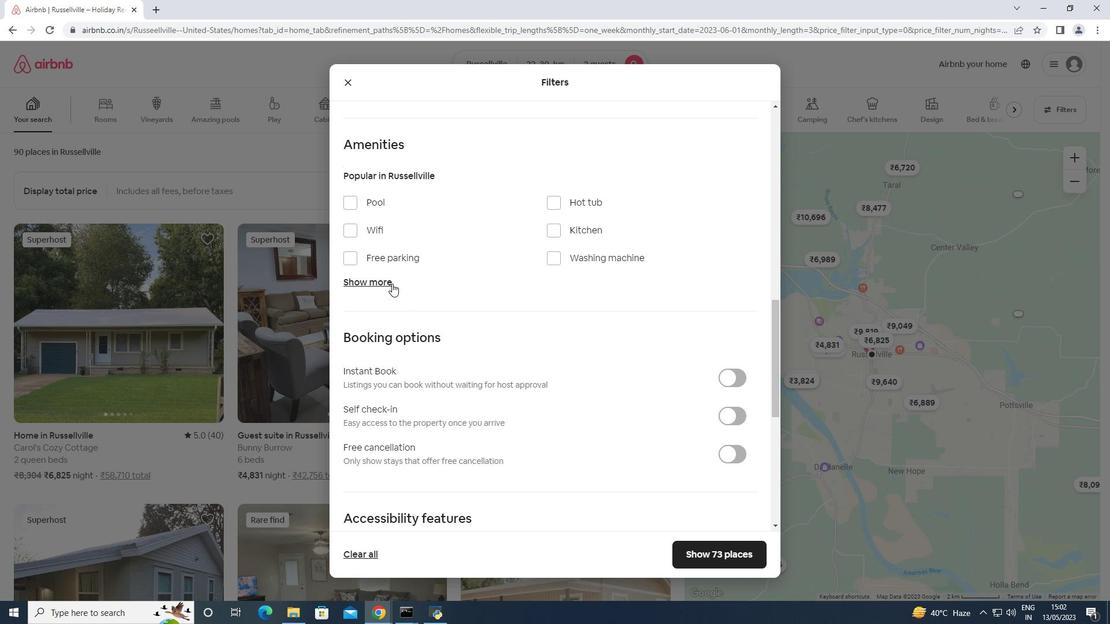 
Action: Mouse moved to (402, 245)
Screenshot: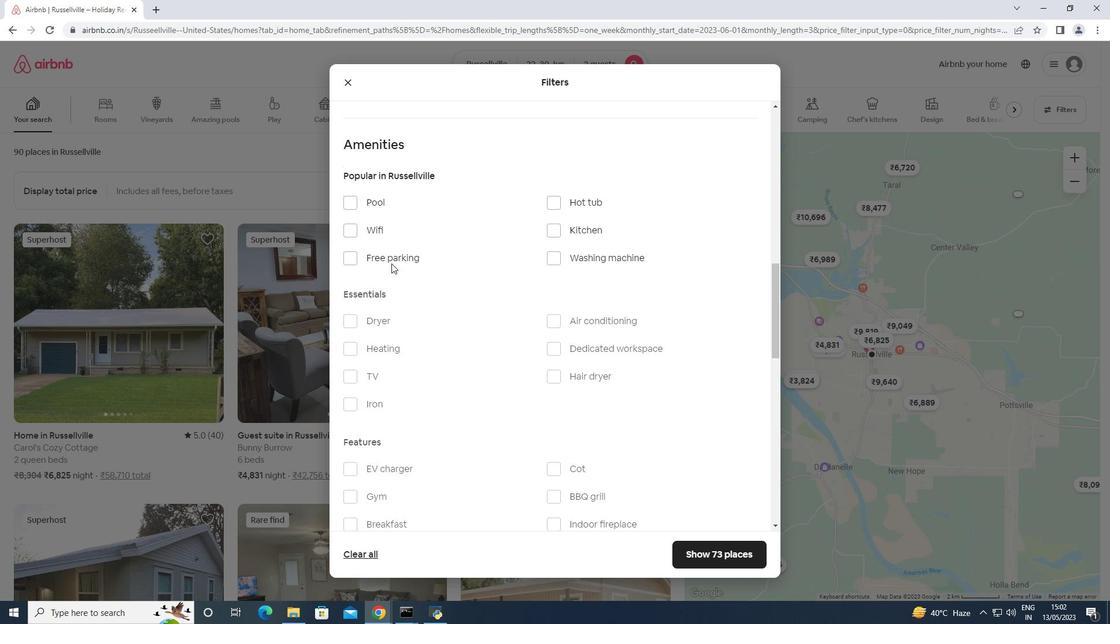 
Action: Mouse pressed left at (402, 245)
Screenshot: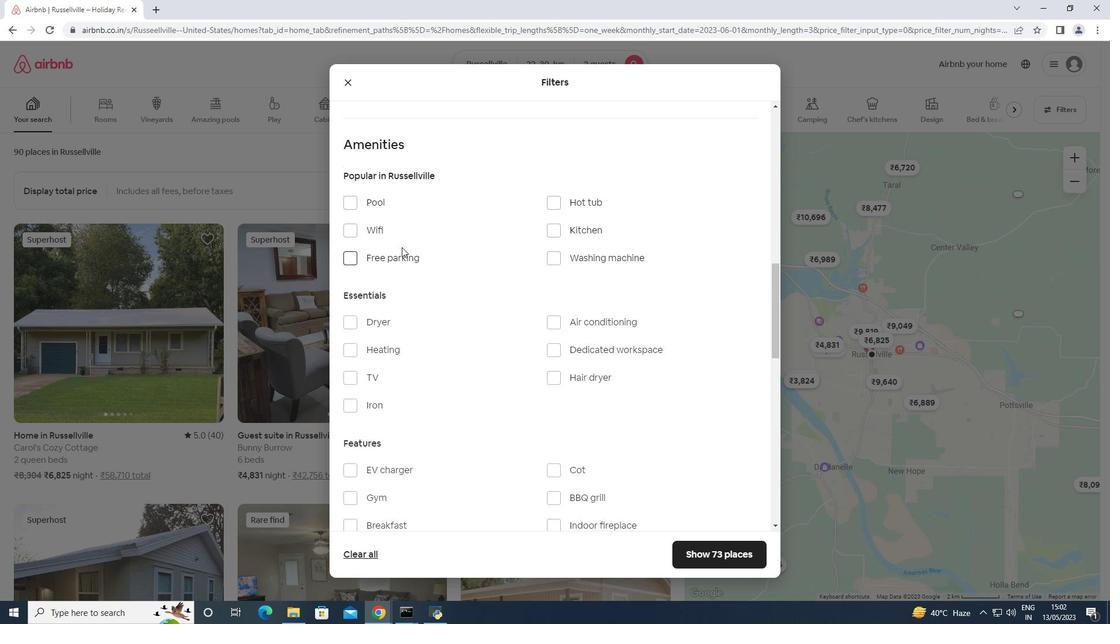 
Action: Mouse moved to (392, 255)
Screenshot: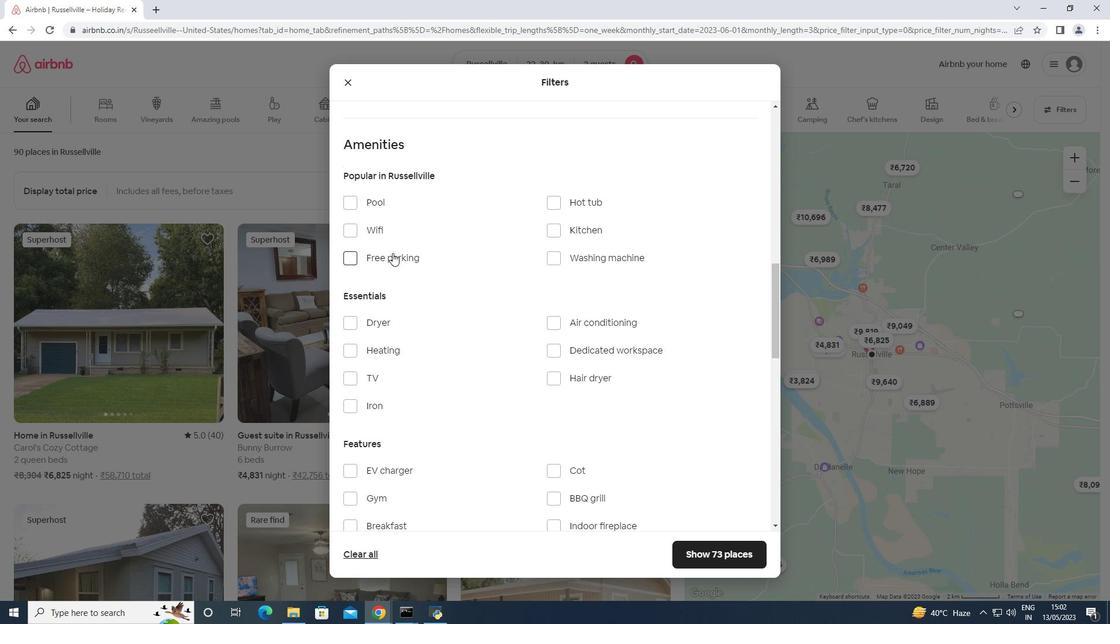 
Action: Mouse pressed left at (392, 255)
Screenshot: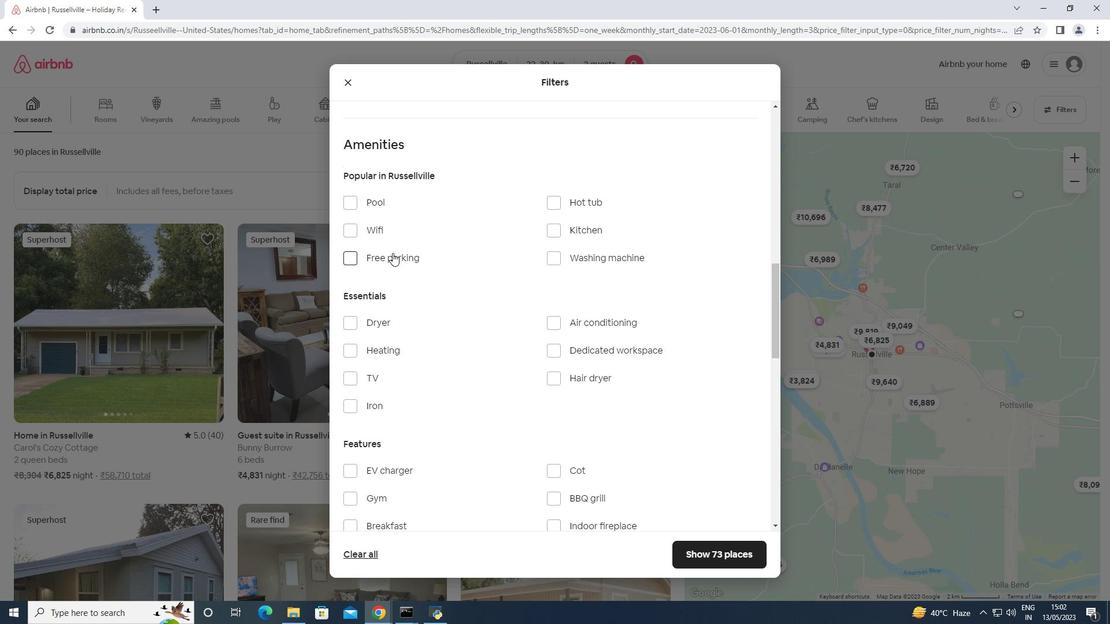 
Action: Mouse moved to (395, 230)
Screenshot: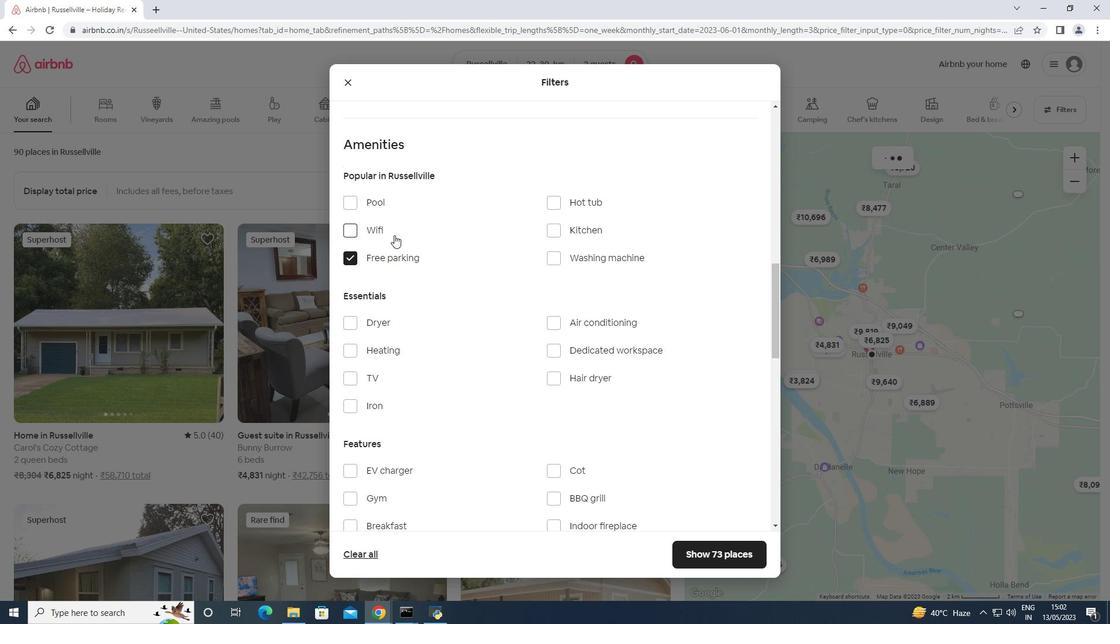 
Action: Mouse pressed left at (395, 230)
Screenshot: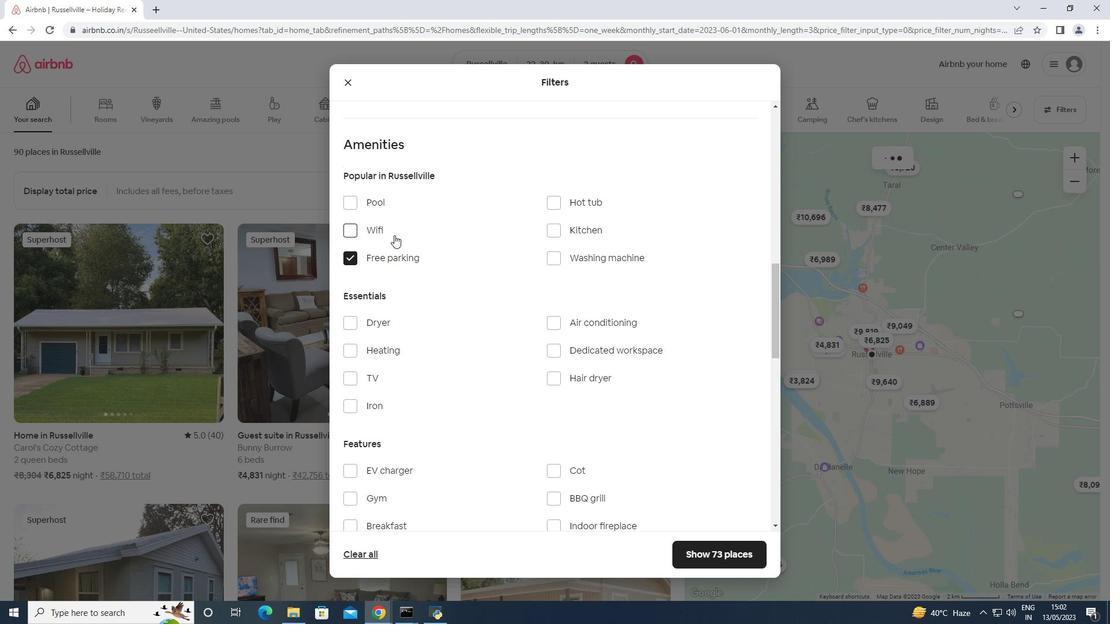 
Action: Mouse moved to (399, 384)
Screenshot: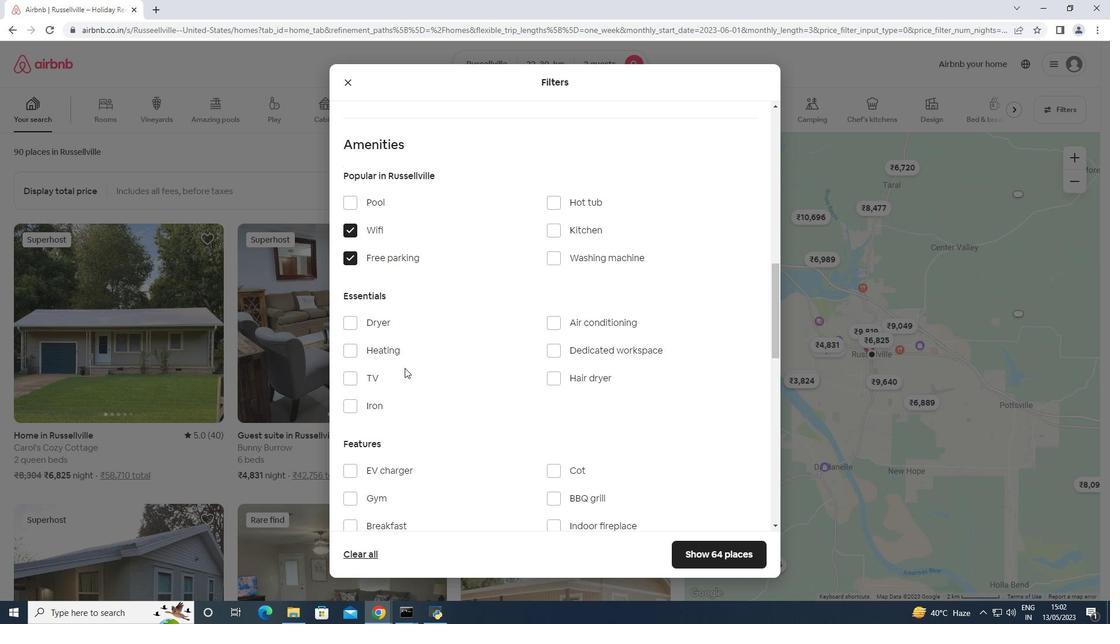 
Action: Mouse pressed left at (399, 384)
Screenshot: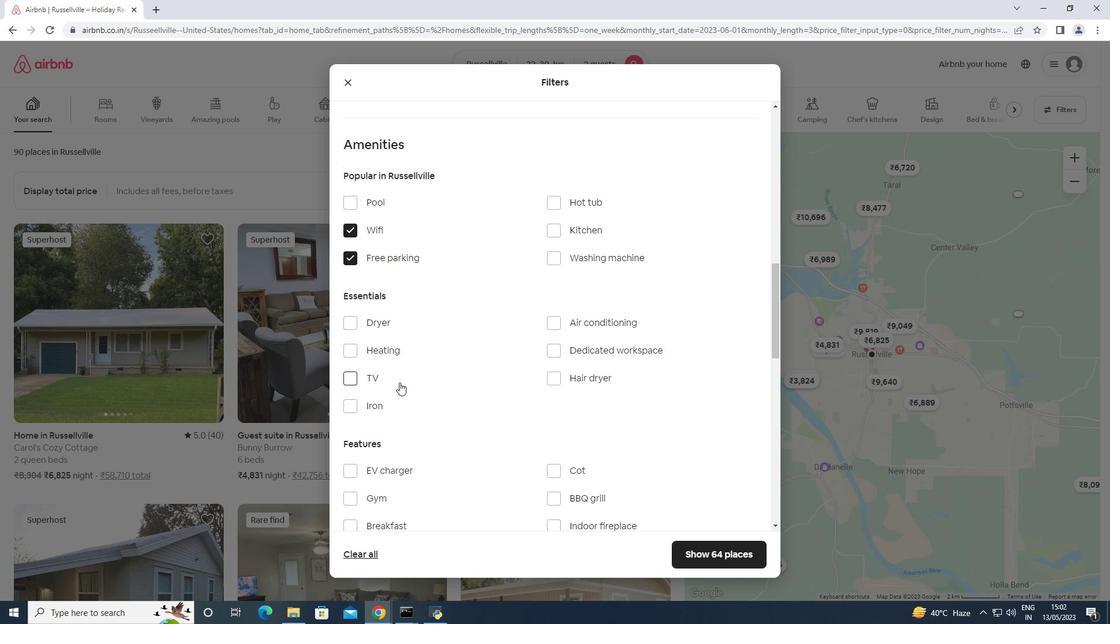 
Action: Mouse moved to (402, 381)
Screenshot: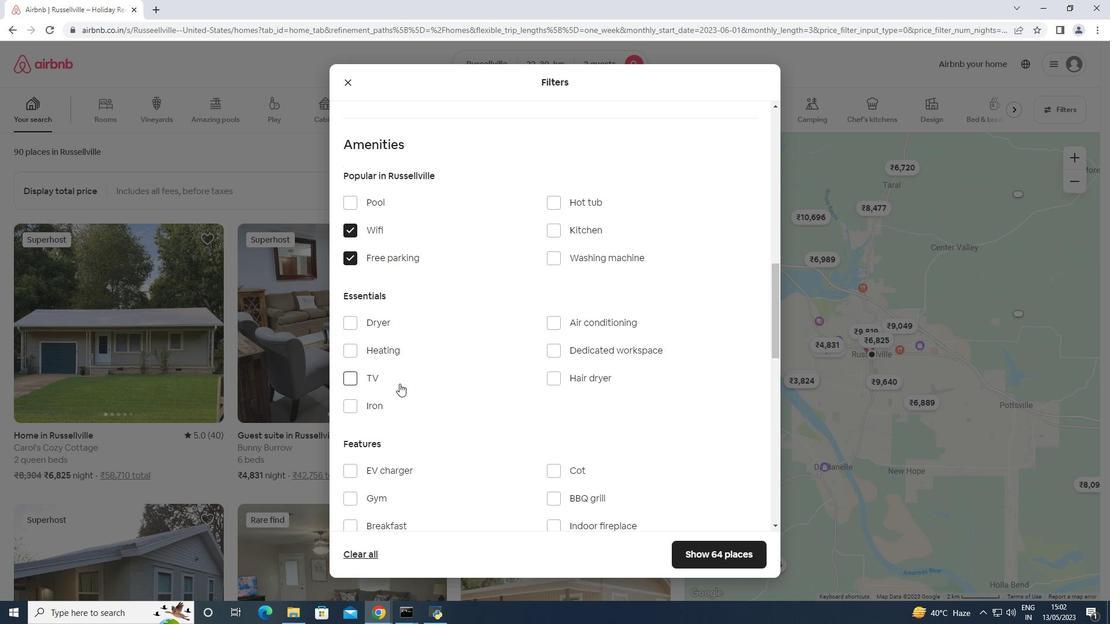 
Action: Mouse scrolled (402, 381) with delta (0, 0)
Screenshot: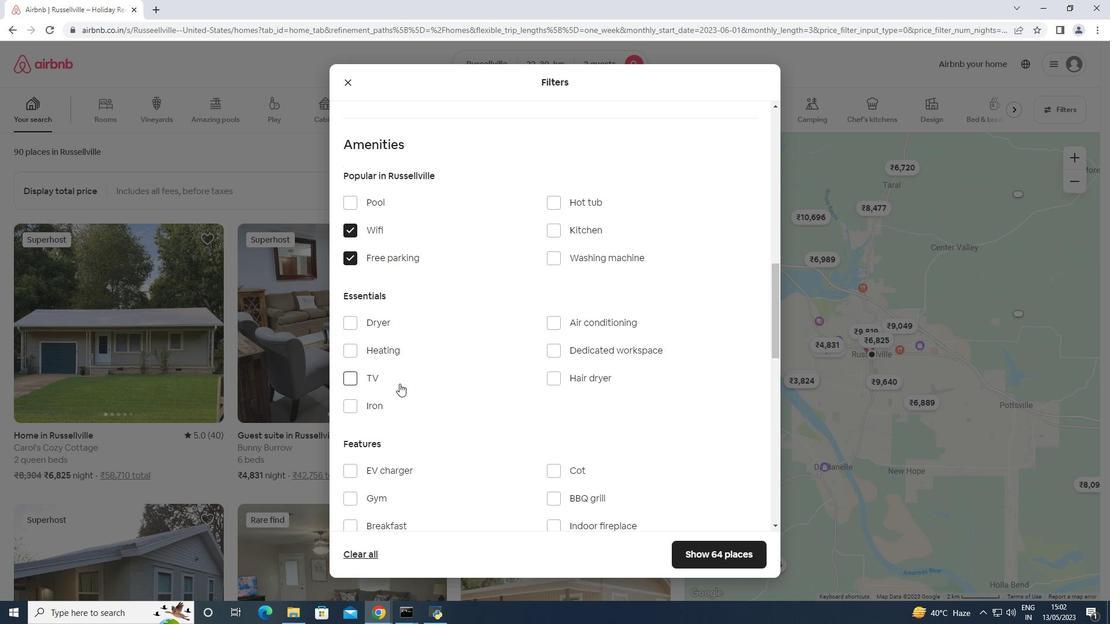 
Action: Mouse scrolled (402, 381) with delta (0, 0)
Screenshot: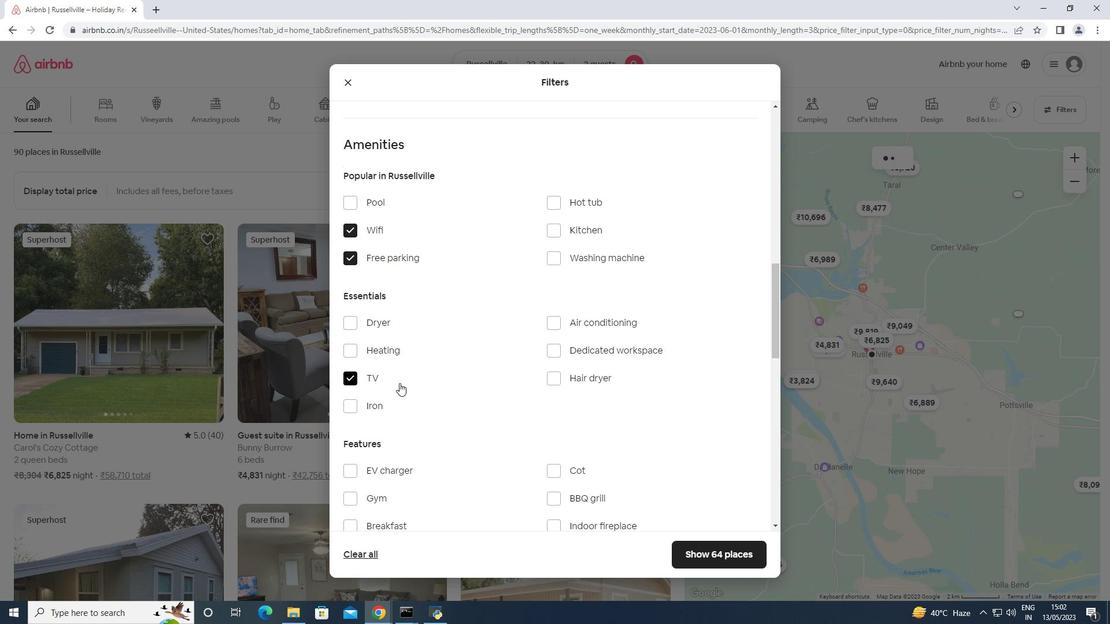 
Action: Mouse moved to (401, 411)
Screenshot: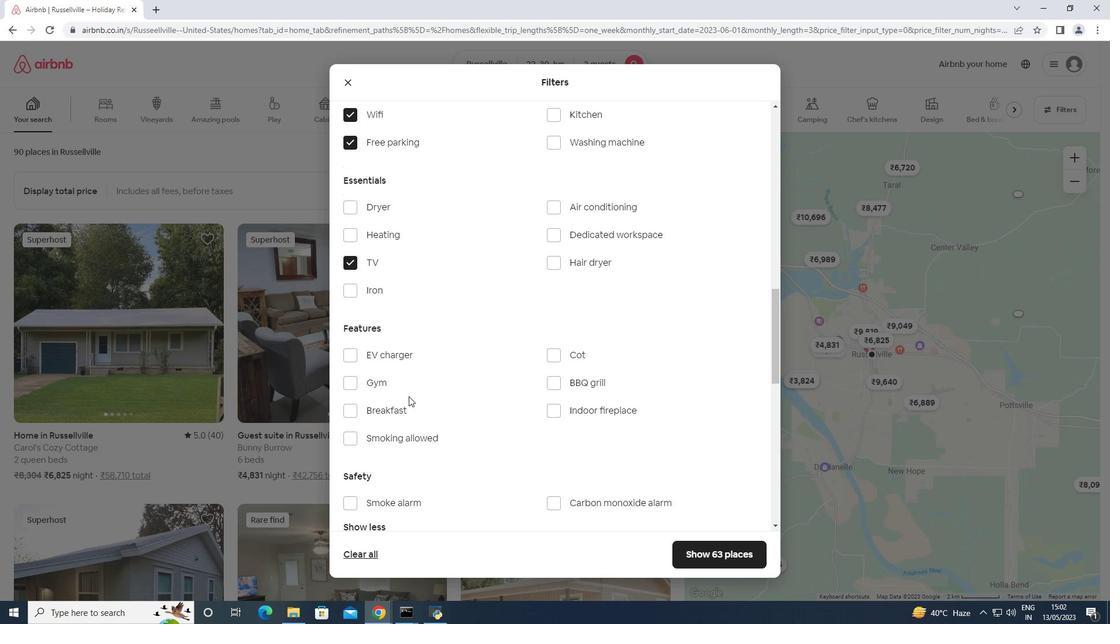 
Action: Mouse pressed left at (401, 411)
Screenshot: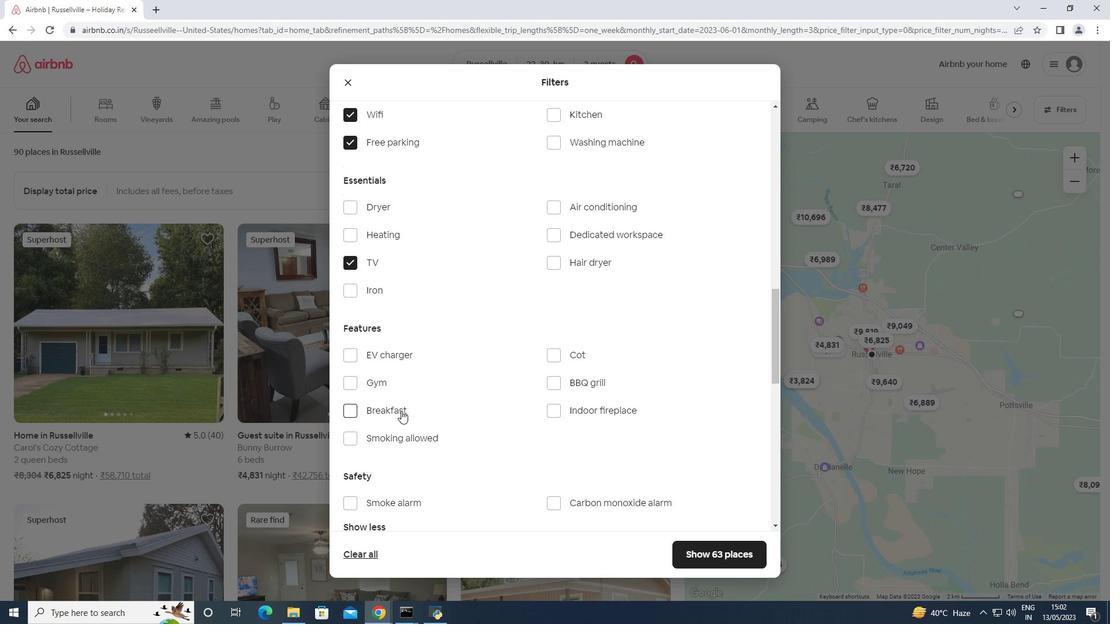 
Action: Mouse moved to (400, 385)
Screenshot: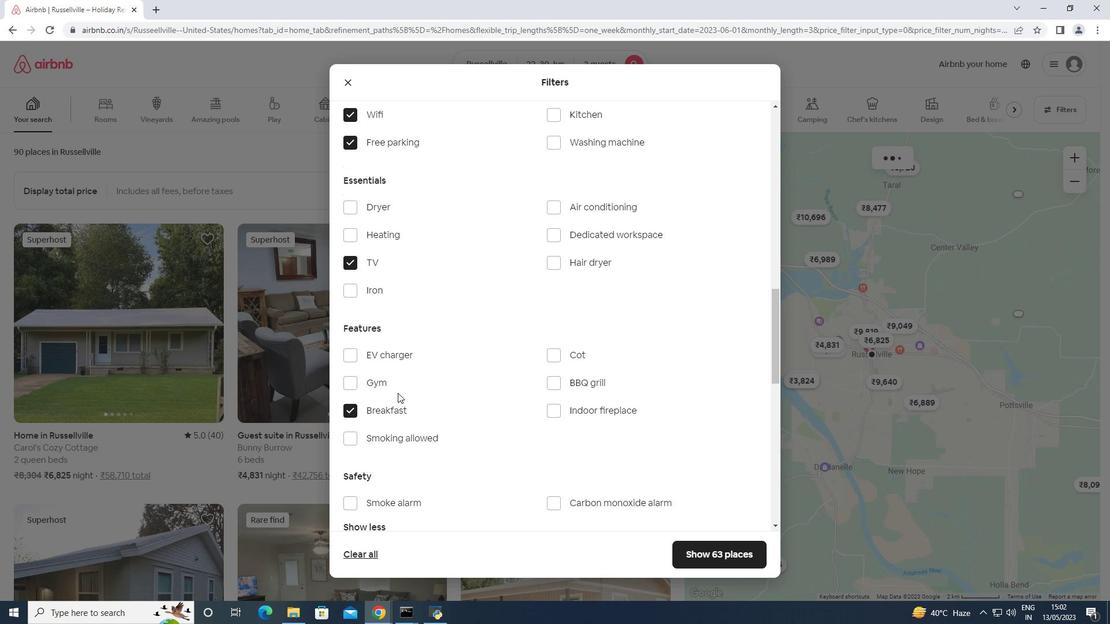 
Action: Mouse pressed left at (400, 385)
Screenshot: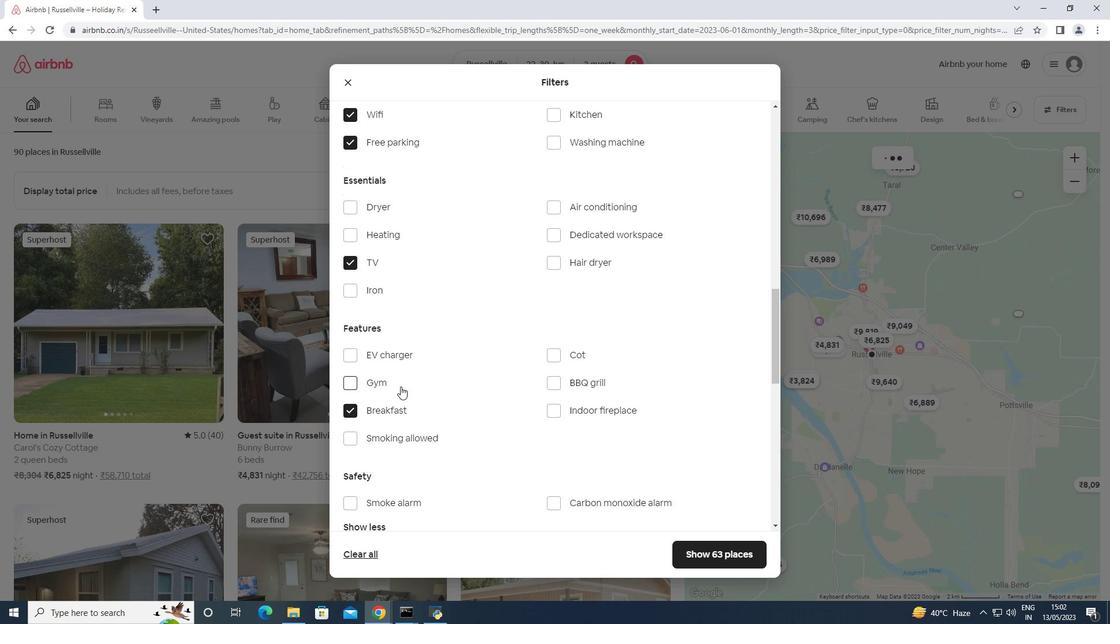 
Action: Mouse moved to (401, 384)
Screenshot: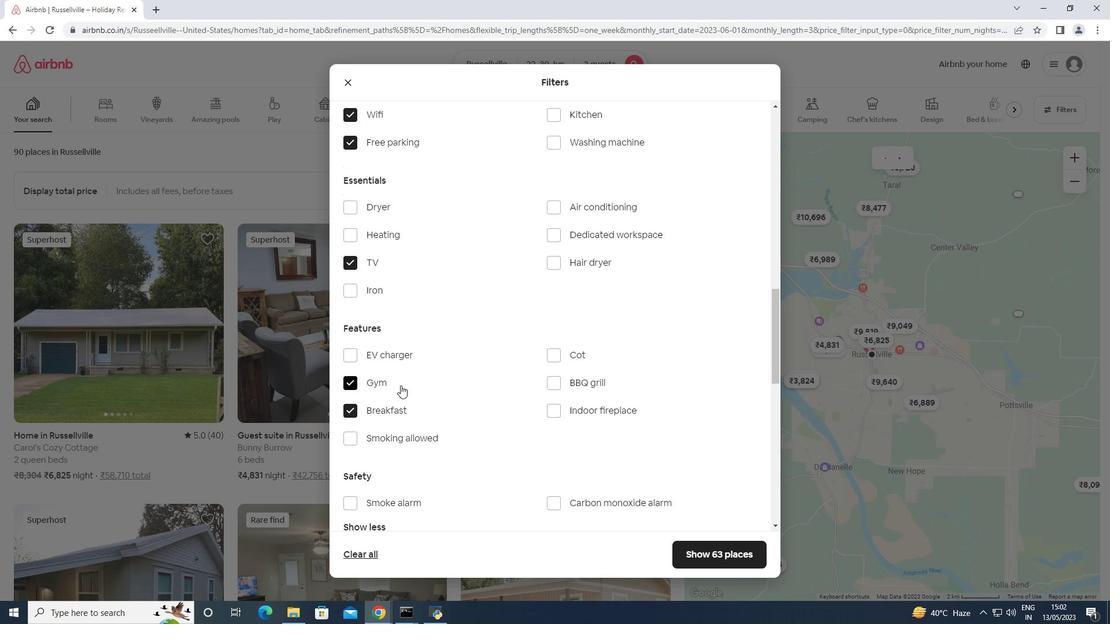 
Action: Mouse scrolled (401, 383) with delta (0, 0)
Screenshot: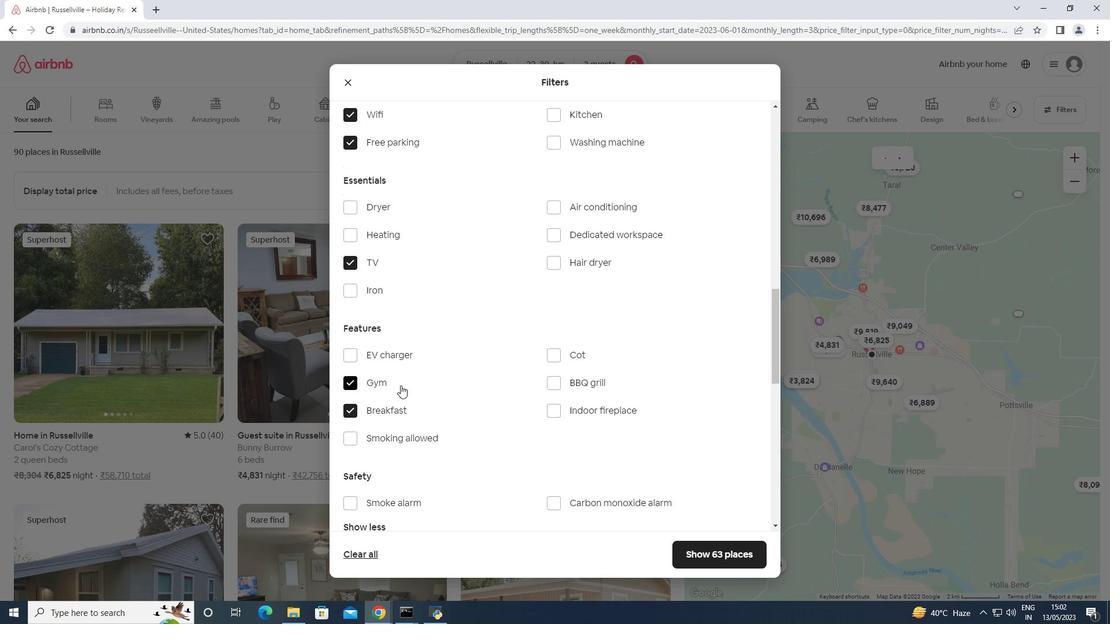 
Action: Mouse scrolled (401, 383) with delta (0, 0)
Screenshot: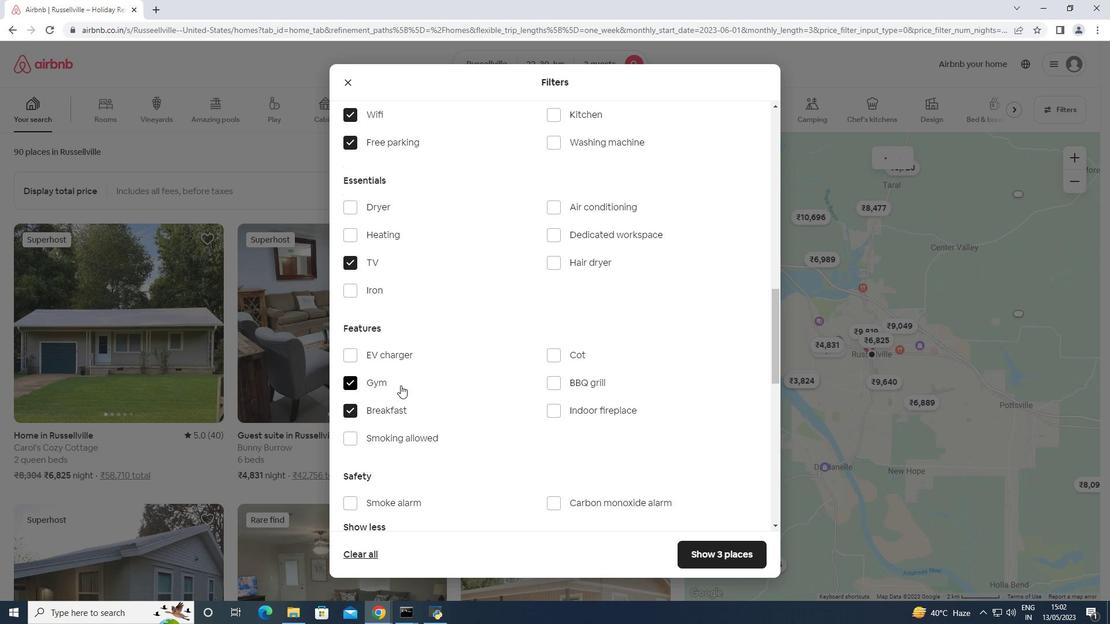 
Action: Mouse scrolled (401, 383) with delta (0, 0)
Screenshot: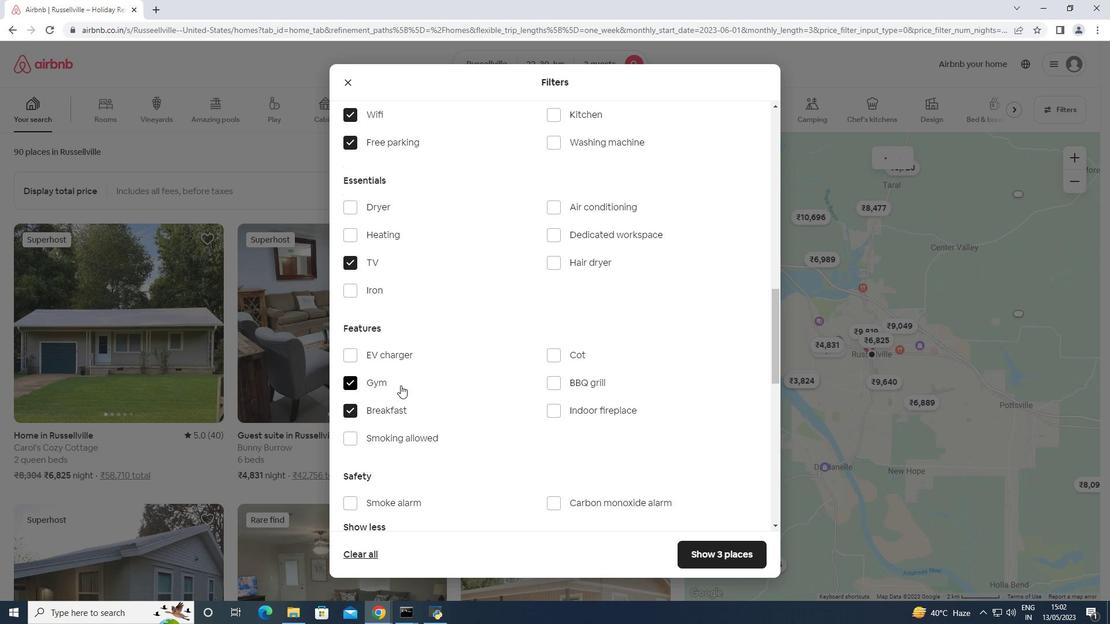 
Action: Mouse scrolled (401, 383) with delta (0, 0)
Screenshot: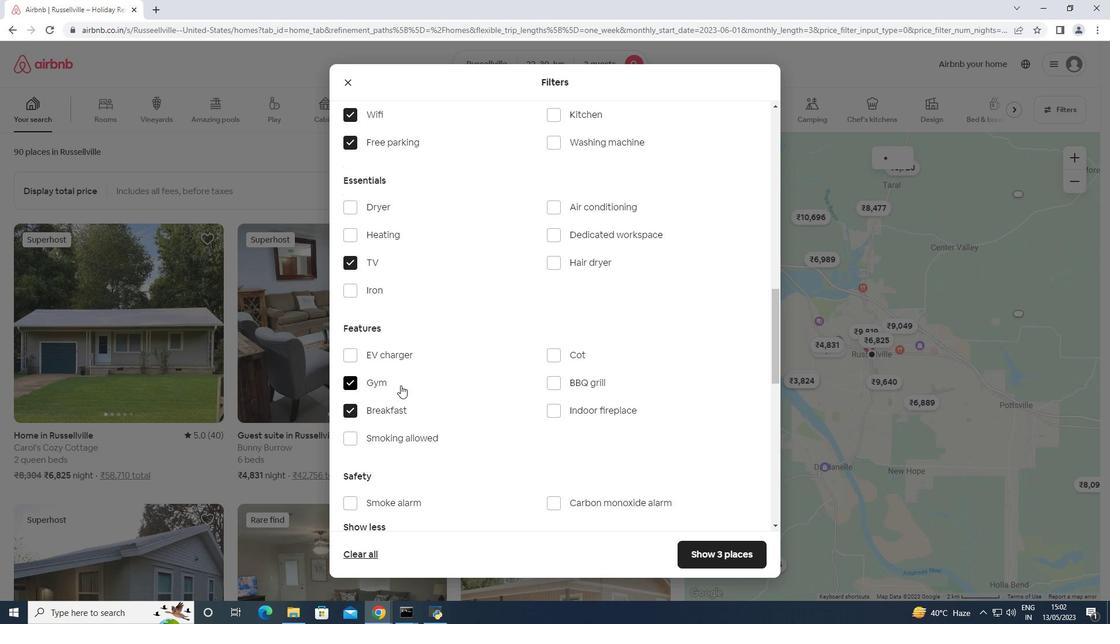 
Action: Mouse scrolled (401, 383) with delta (0, 0)
Screenshot: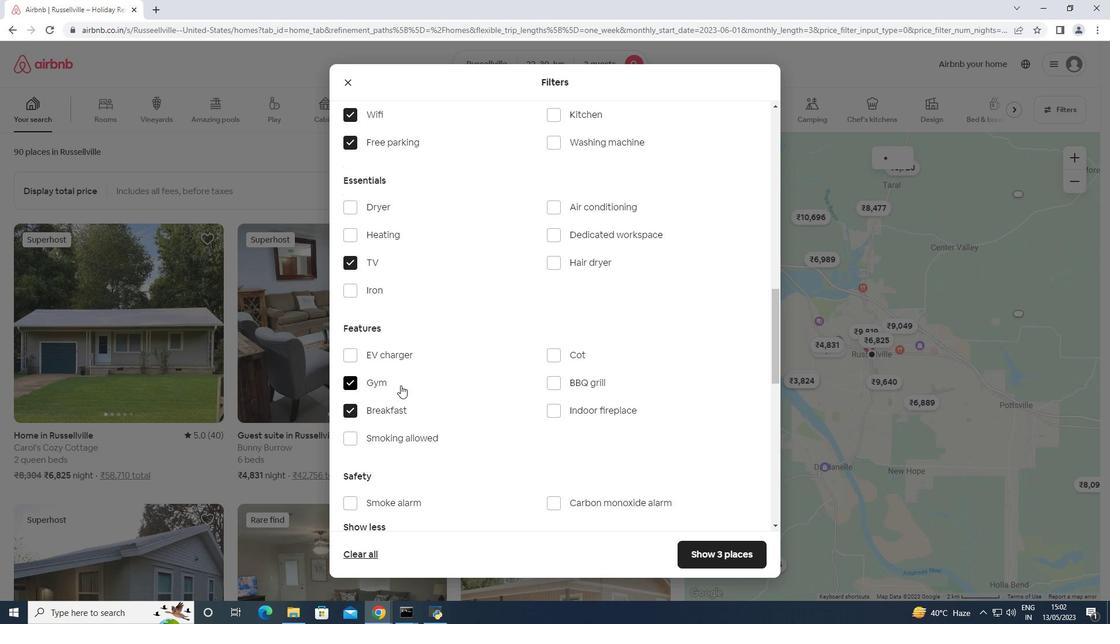 
Action: Mouse scrolled (401, 383) with delta (0, 0)
Screenshot: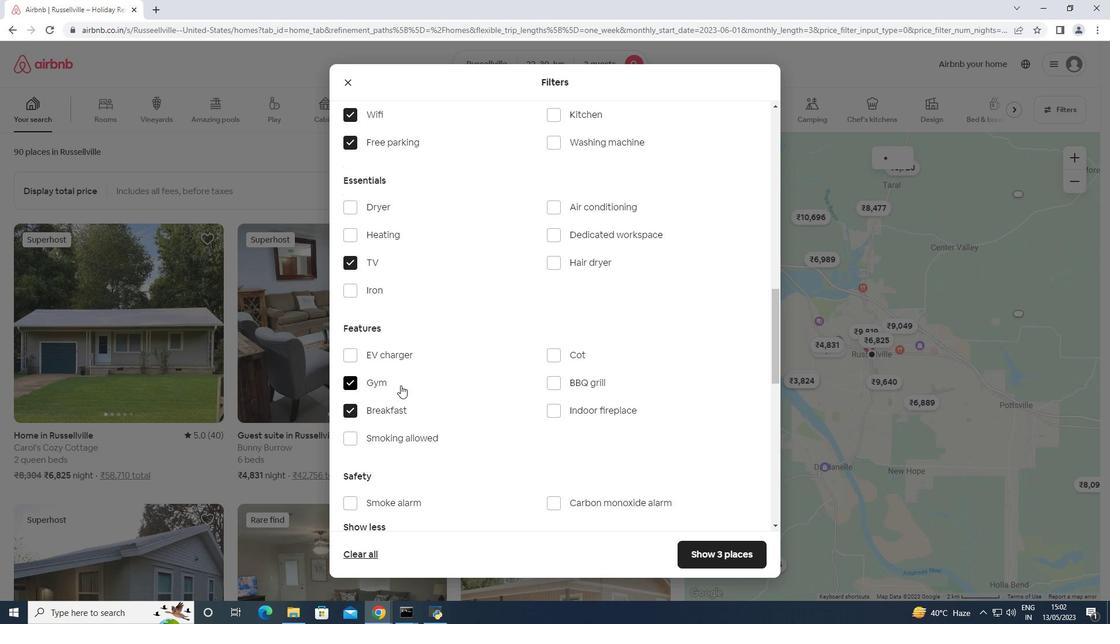 
Action: Mouse moved to (728, 311)
Screenshot: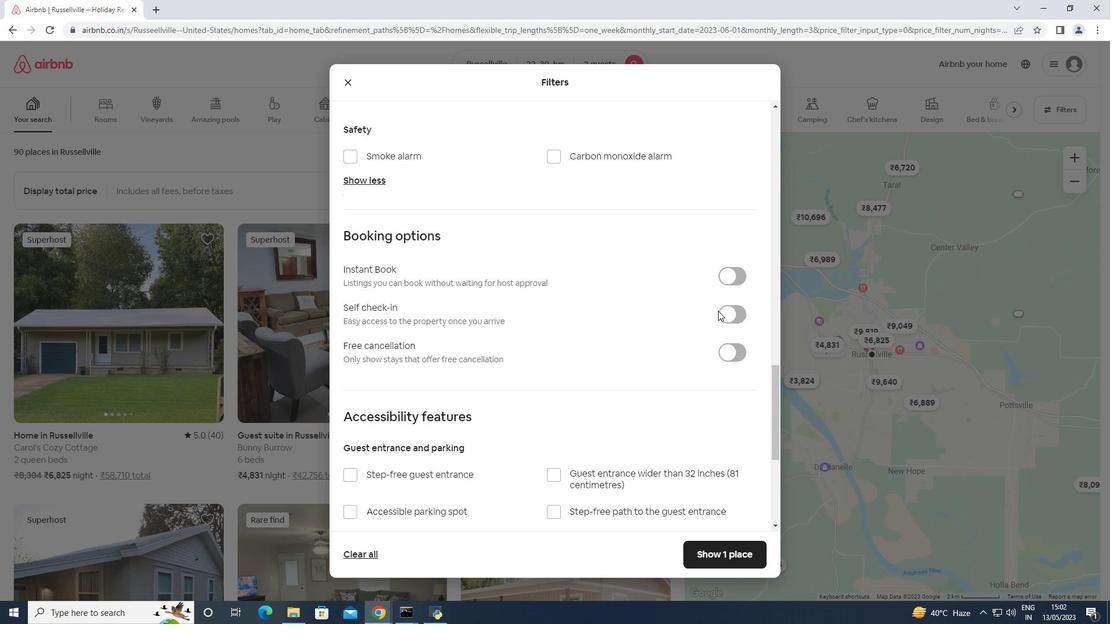 
Action: Mouse pressed left at (728, 311)
Screenshot: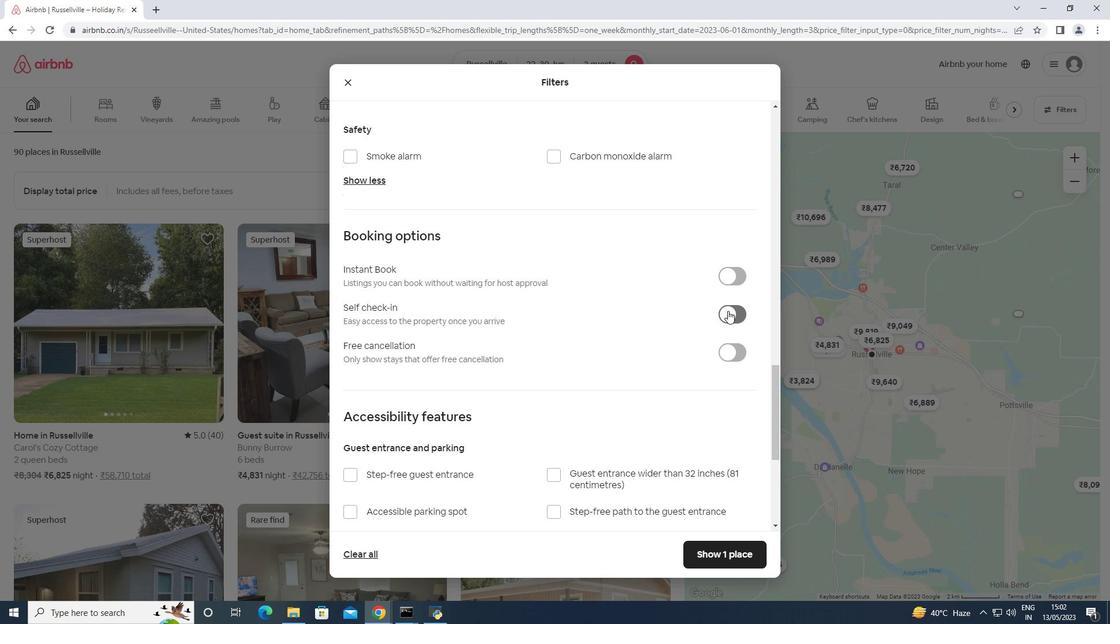 
Action: Mouse scrolled (728, 310) with delta (0, 0)
Screenshot: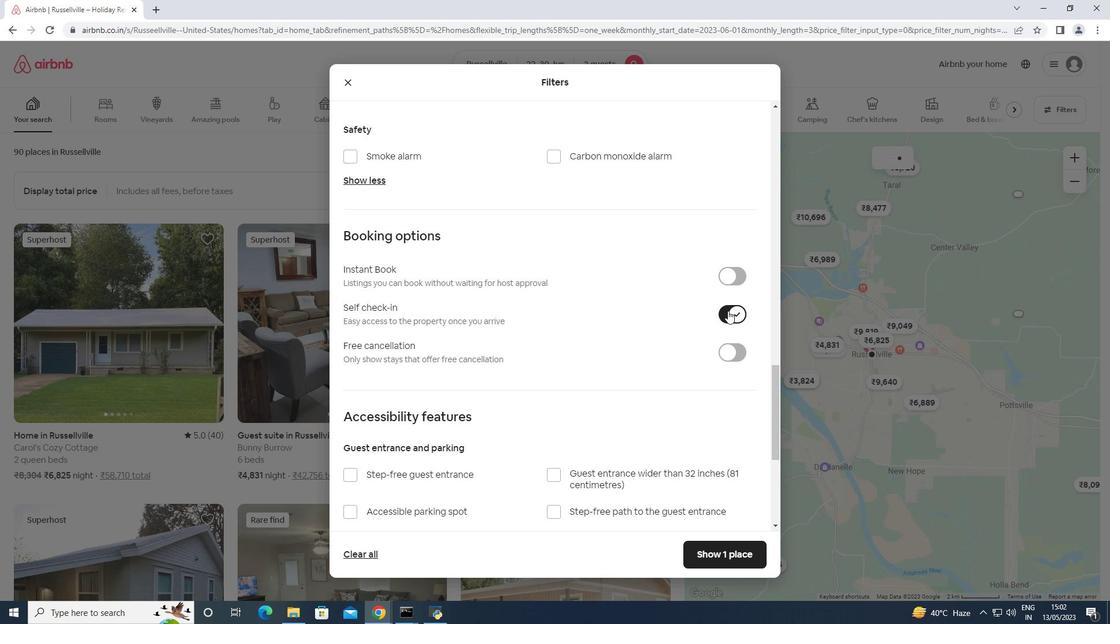 
Action: Mouse scrolled (728, 310) with delta (0, 0)
Screenshot: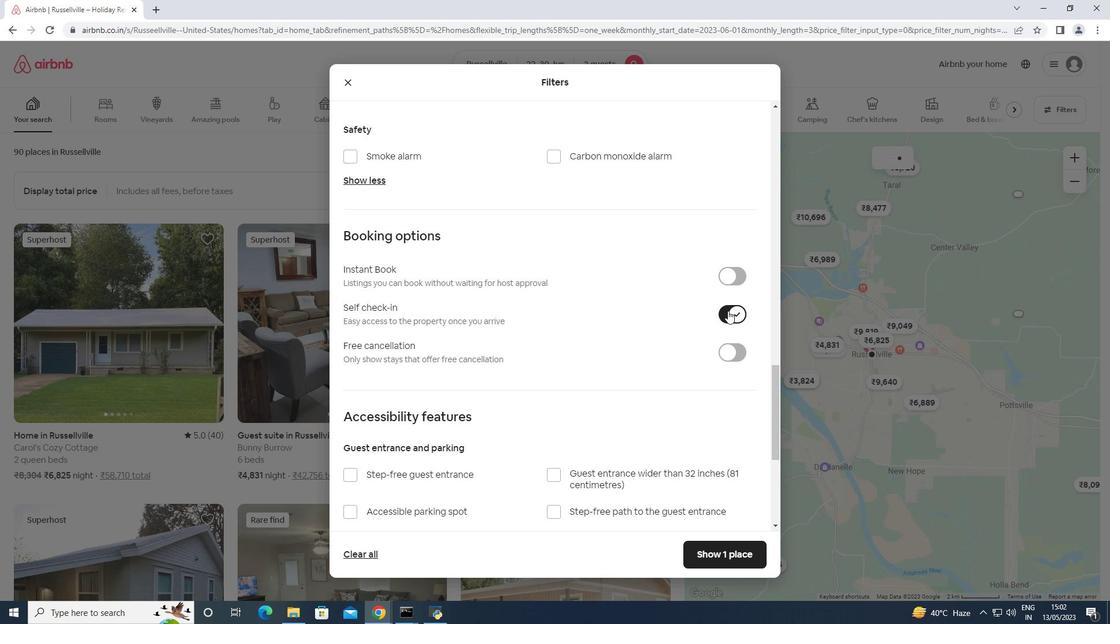 
Action: Mouse scrolled (728, 310) with delta (0, 0)
Screenshot: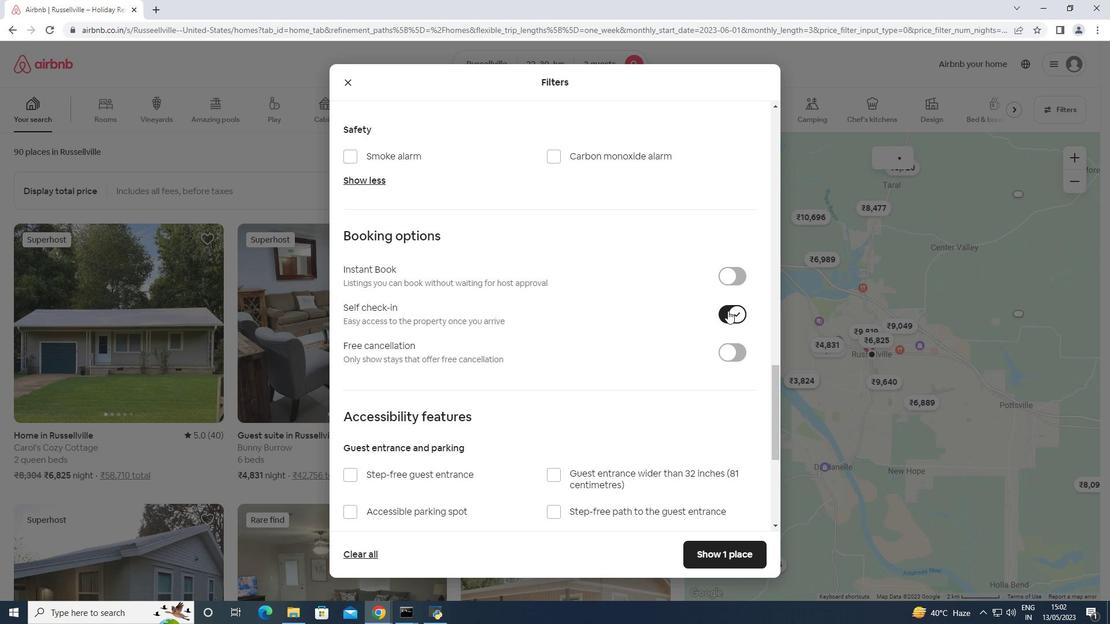 
Action: Mouse scrolled (728, 310) with delta (0, 0)
Screenshot: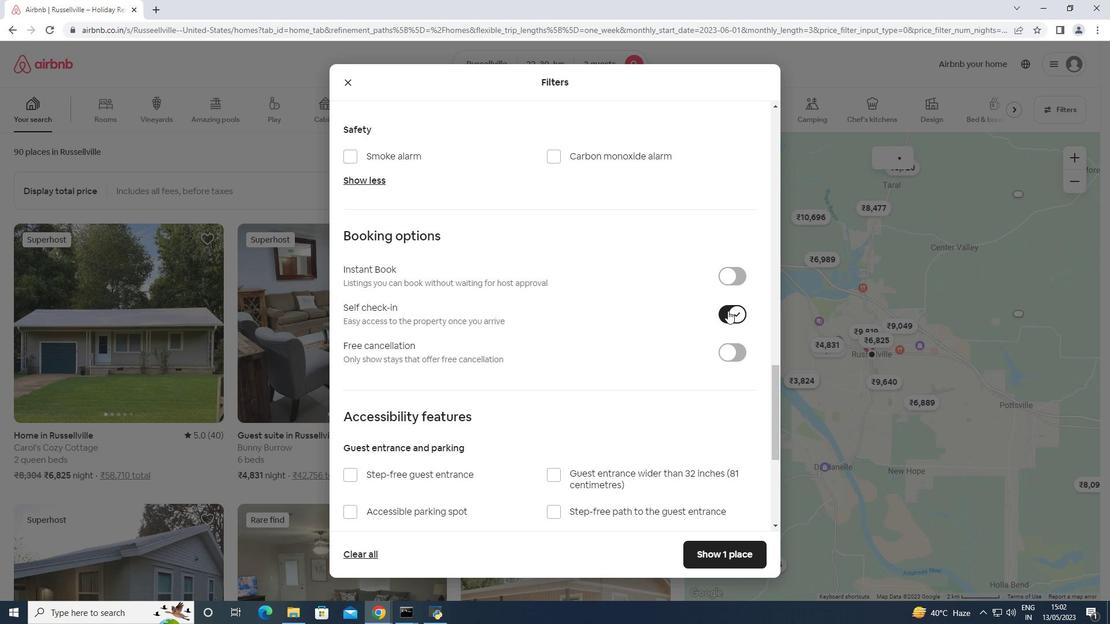 
Action: Mouse scrolled (728, 310) with delta (0, 0)
Screenshot: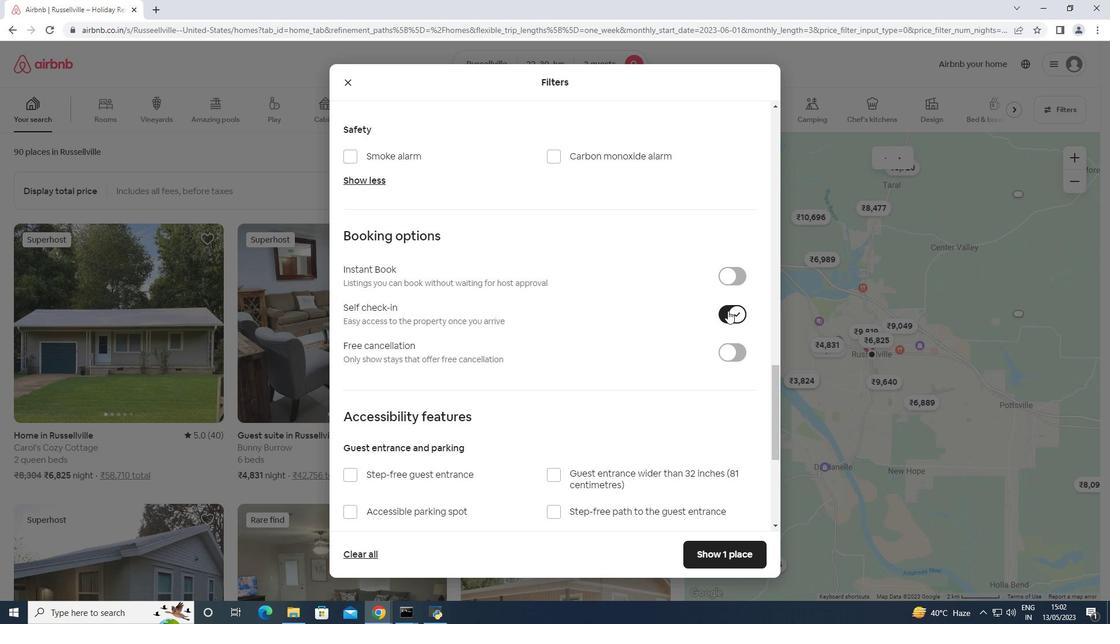 
Action: Mouse moved to (395, 468)
Screenshot: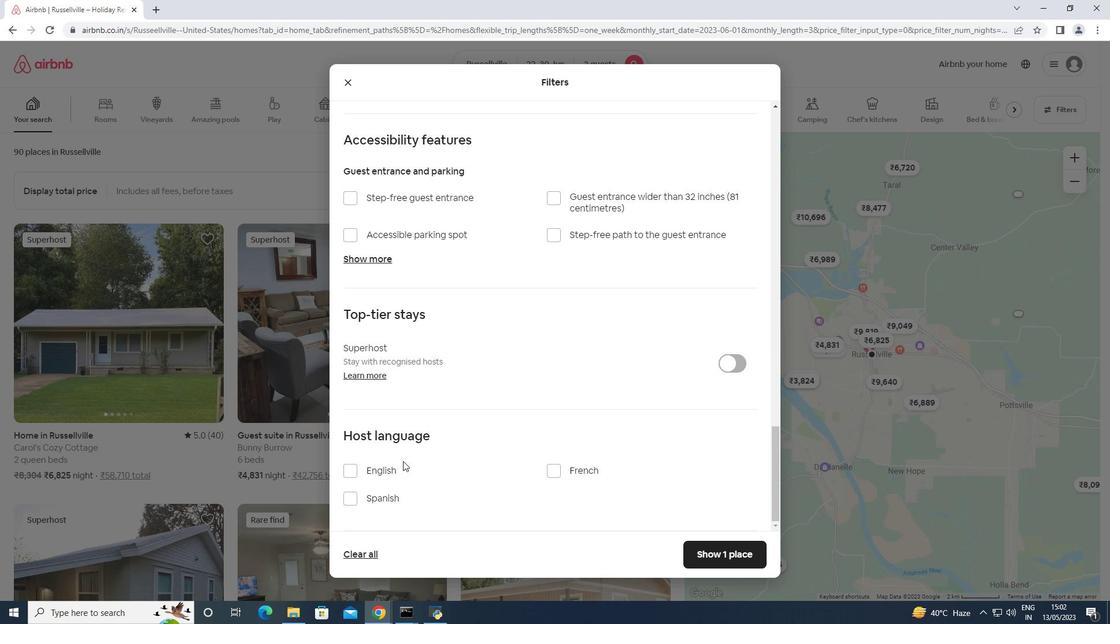 
Action: Mouse pressed left at (395, 468)
Screenshot: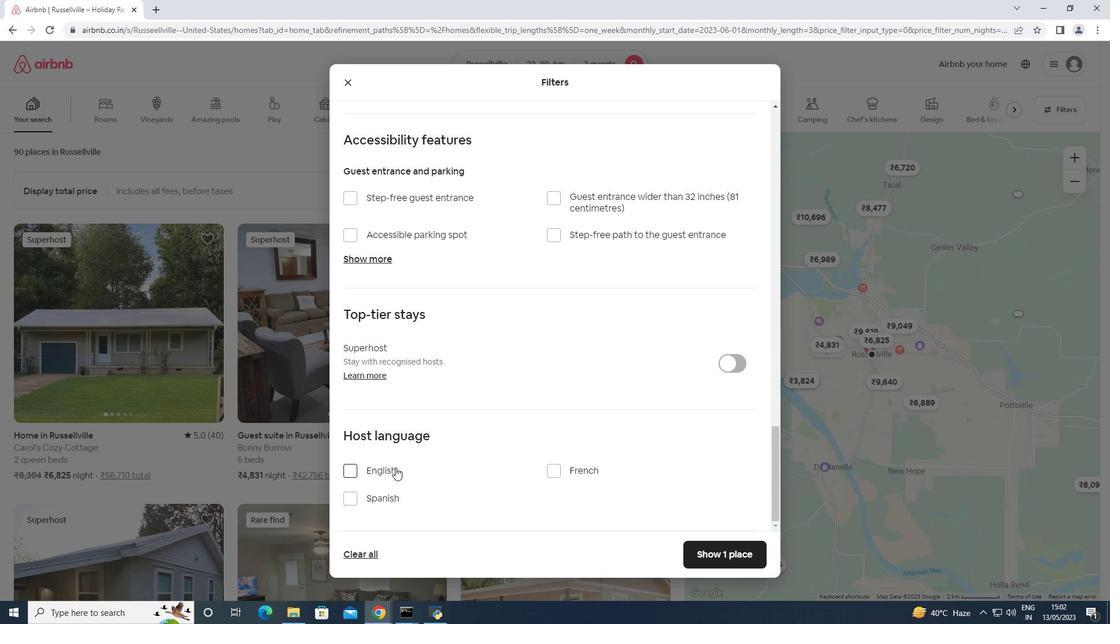 
Action: Mouse moved to (706, 554)
Screenshot: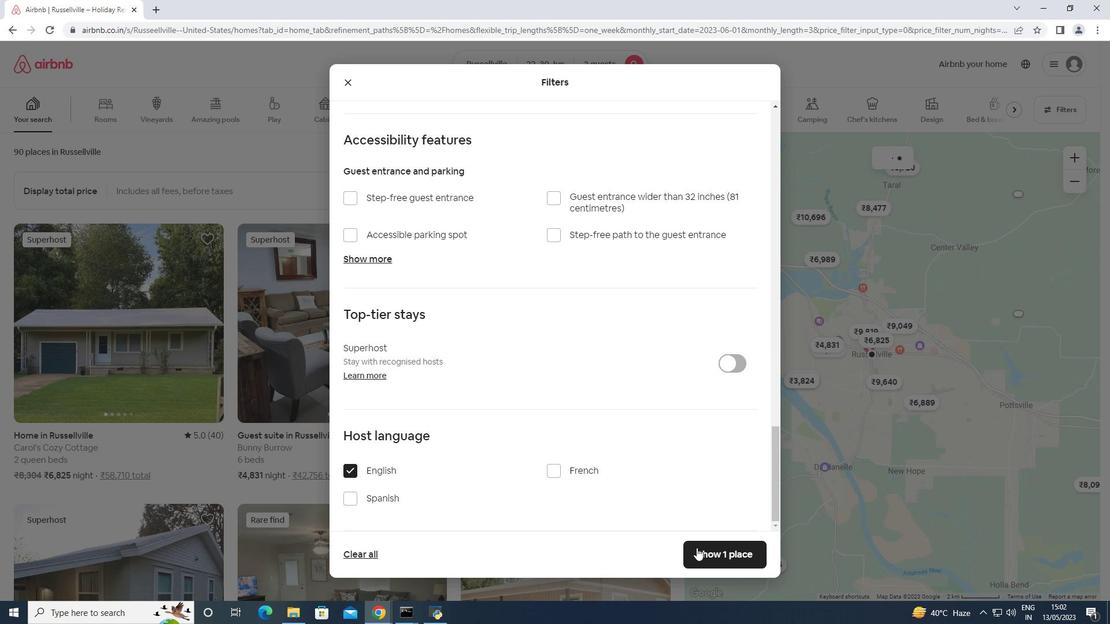 
Action: Mouse pressed left at (706, 554)
Screenshot: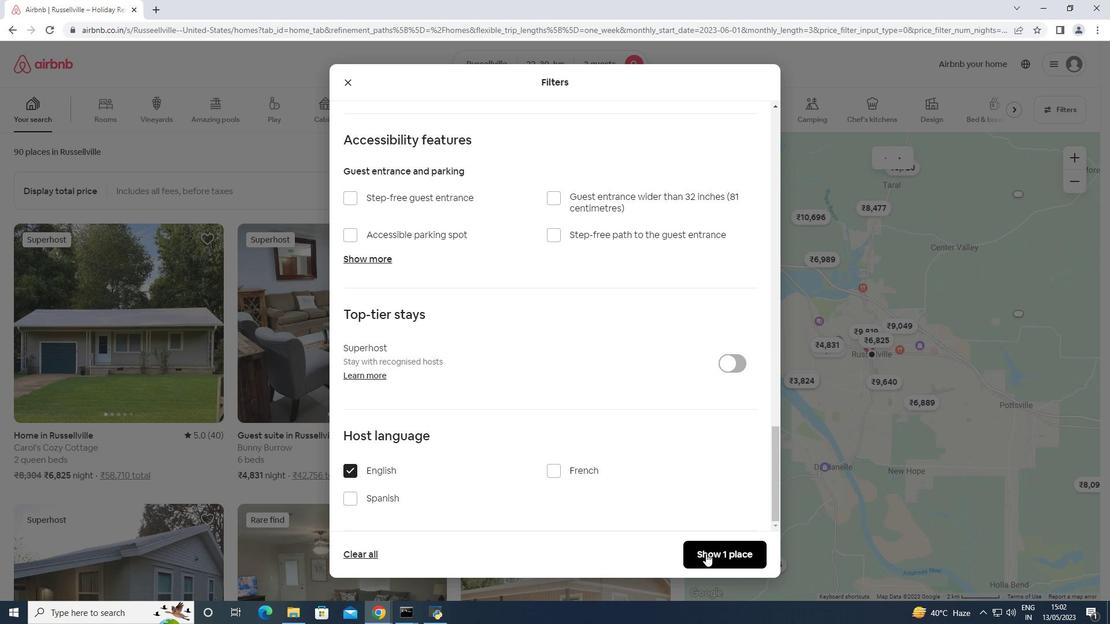 
Action: Mouse moved to (624, 138)
Screenshot: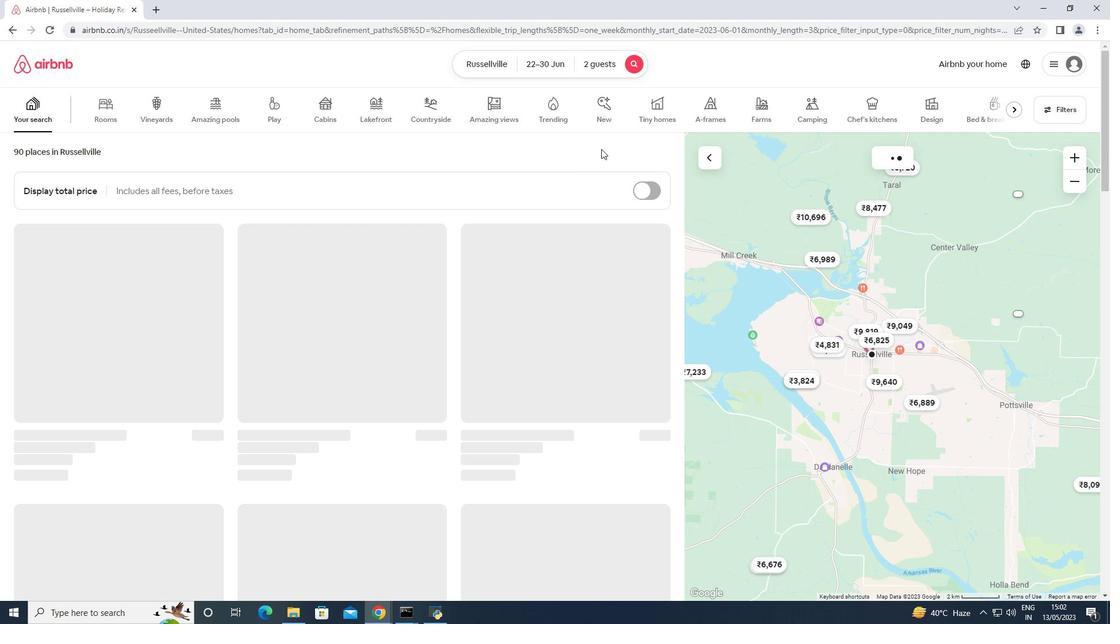 
